Task: Add a signature Luis Hernandez containing Have a great National Alzheimers Disease Awareness Month, Luis Hernandez to email address softage.9@softage.net and add a label Tax filings
Action: Mouse moved to (925, 49)
Screenshot: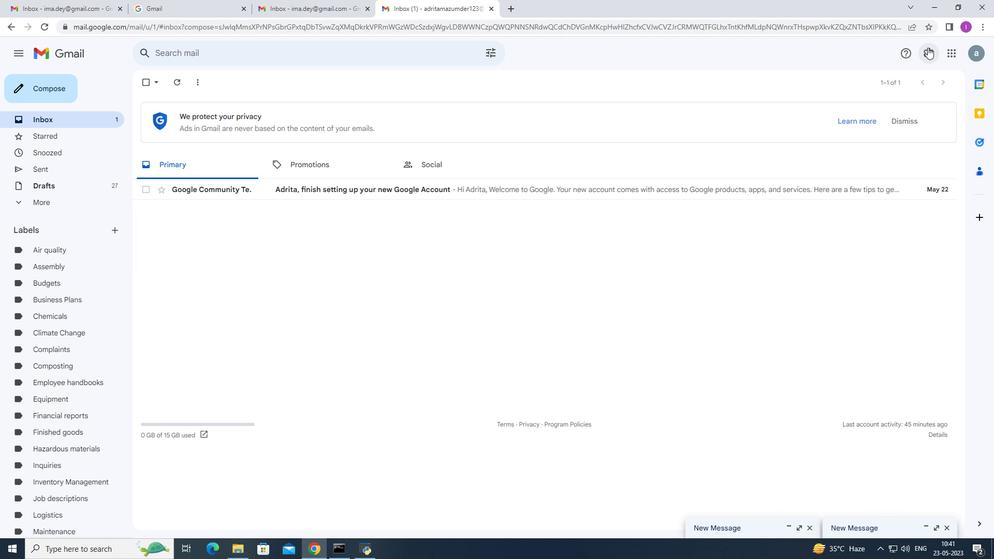 
Action: Mouse pressed left at (925, 49)
Screenshot: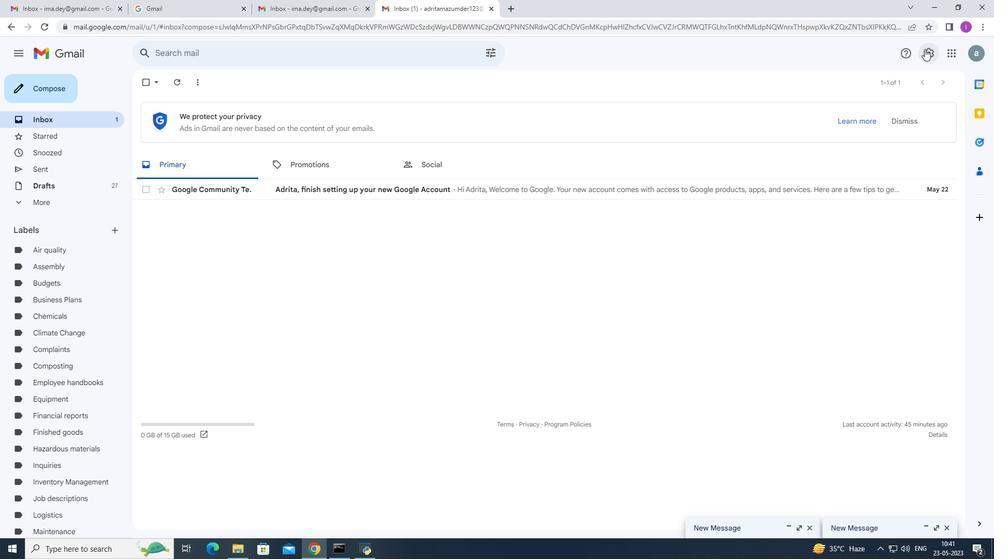 
Action: Mouse moved to (916, 105)
Screenshot: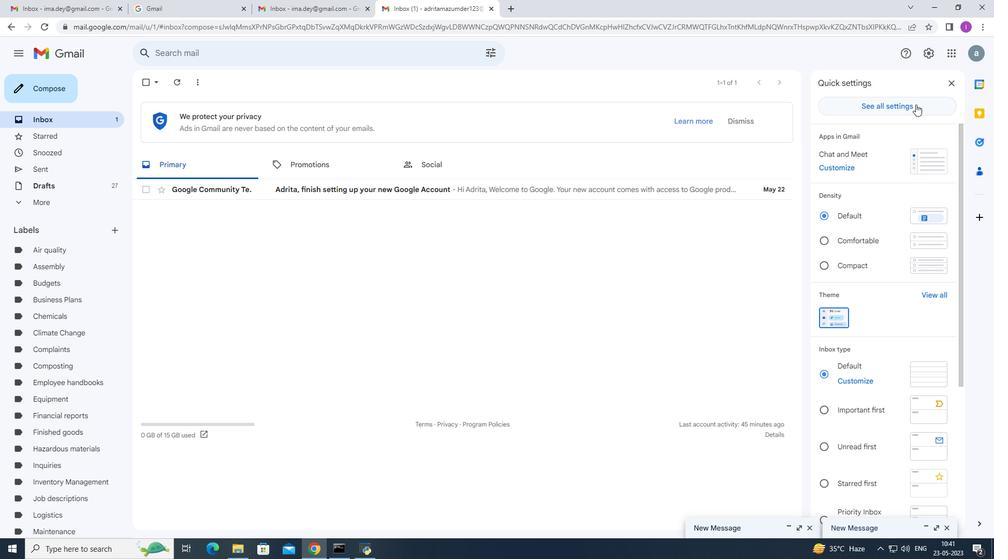 
Action: Mouse pressed left at (916, 105)
Screenshot: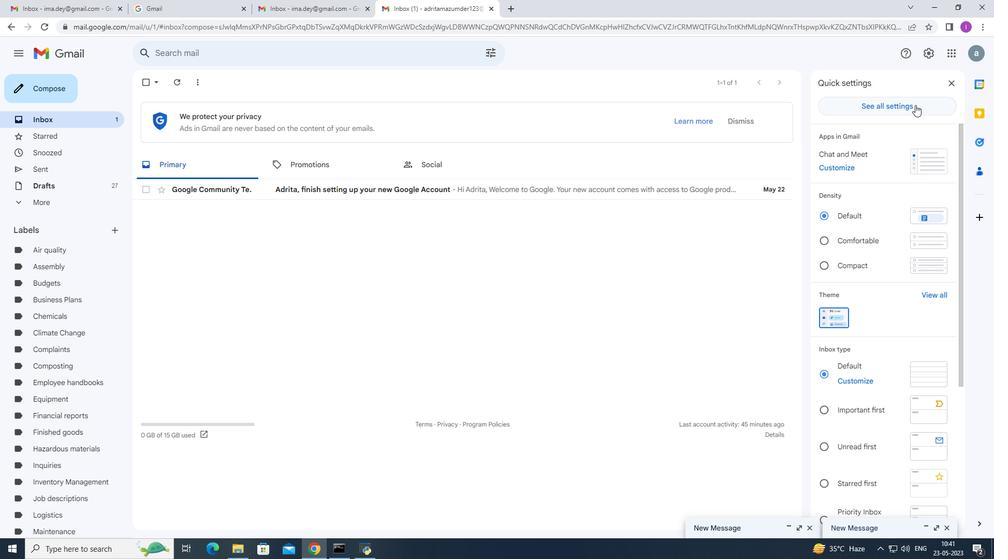 
Action: Mouse moved to (487, 332)
Screenshot: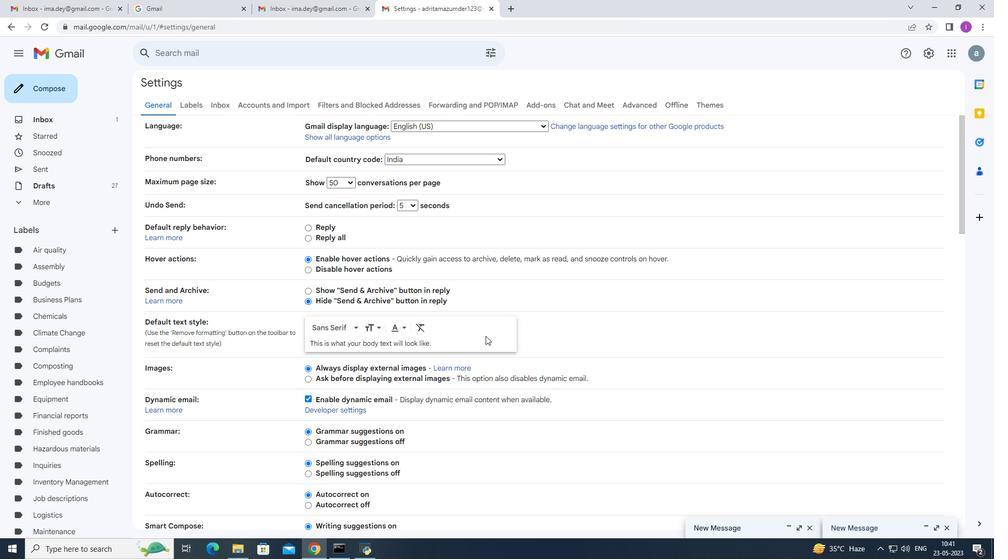 
Action: Mouse scrolled (487, 331) with delta (0, 0)
Screenshot: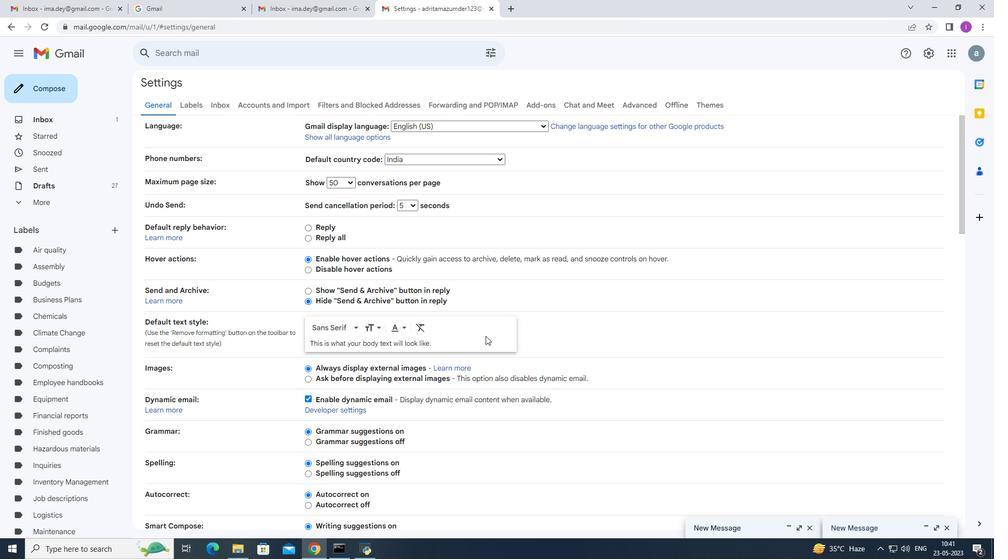 
Action: Mouse moved to (487, 331)
Screenshot: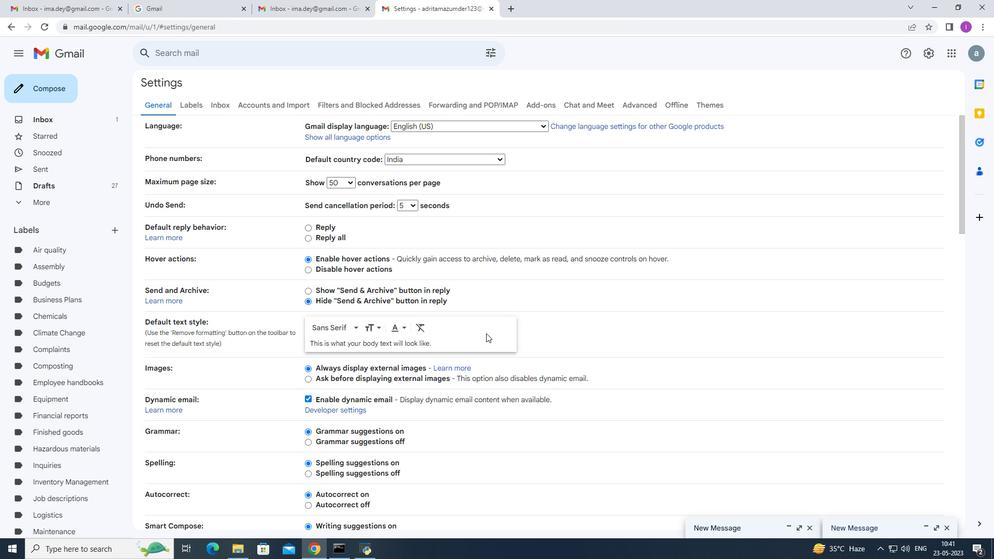 
Action: Mouse scrolled (487, 330) with delta (0, 0)
Screenshot: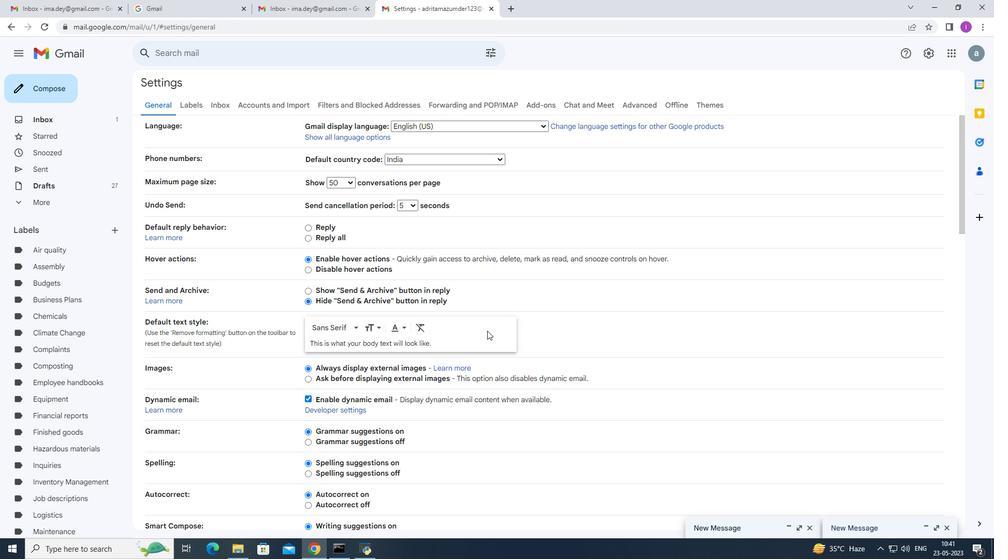
Action: Mouse moved to (487, 330)
Screenshot: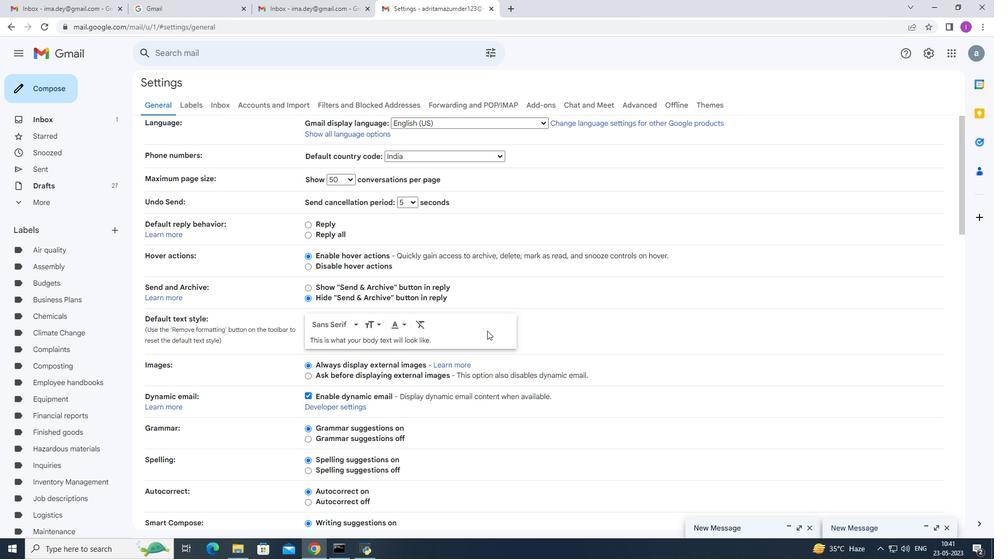 
Action: Mouse scrolled (487, 330) with delta (0, 0)
Screenshot: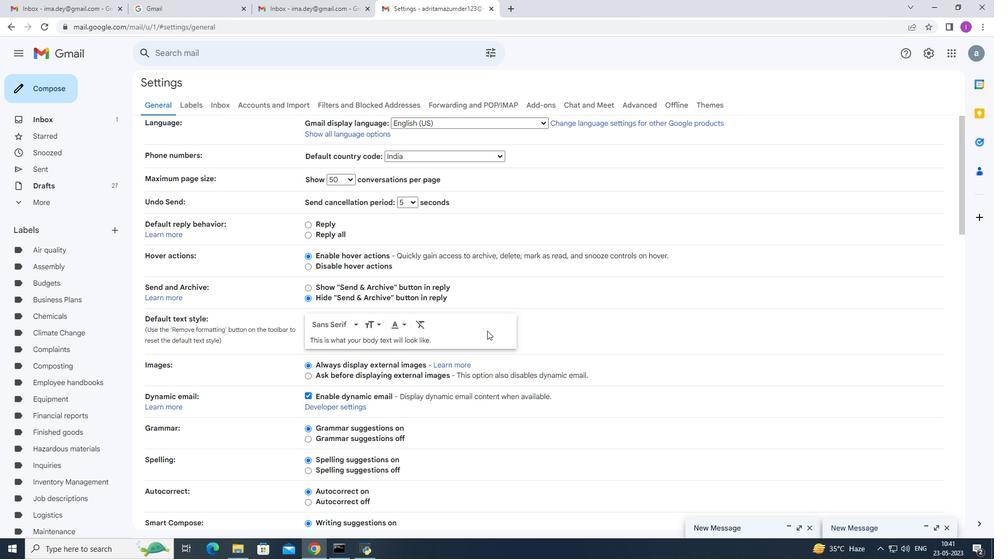 
Action: Mouse moved to (488, 329)
Screenshot: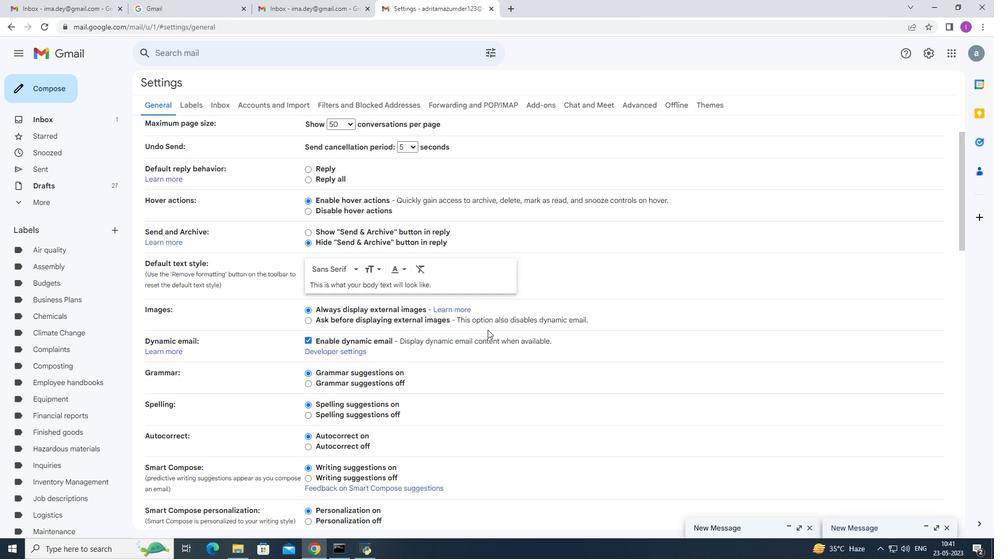 
Action: Mouse scrolled (488, 329) with delta (0, 0)
Screenshot: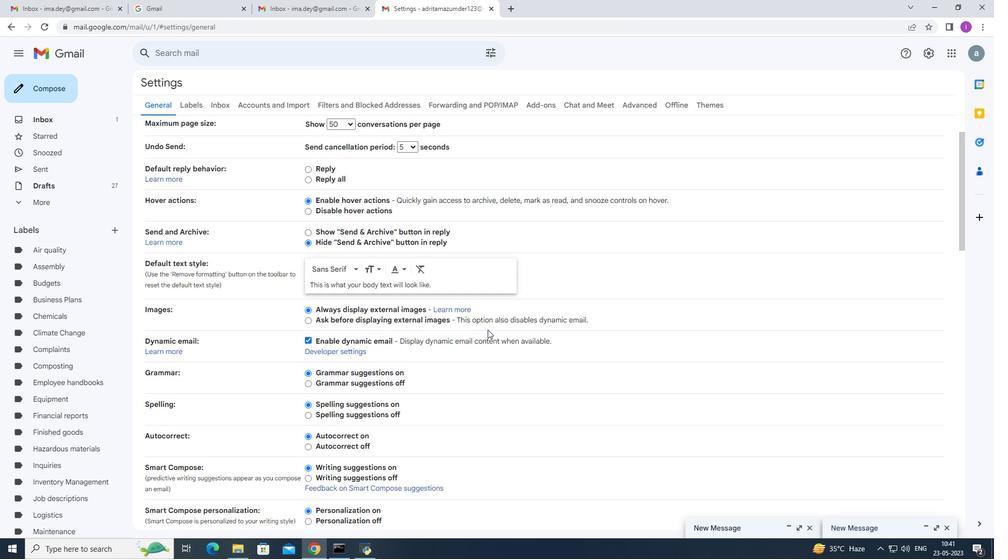 
Action: Mouse scrolled (488, 329) with delta (0, 0)
Screenshot: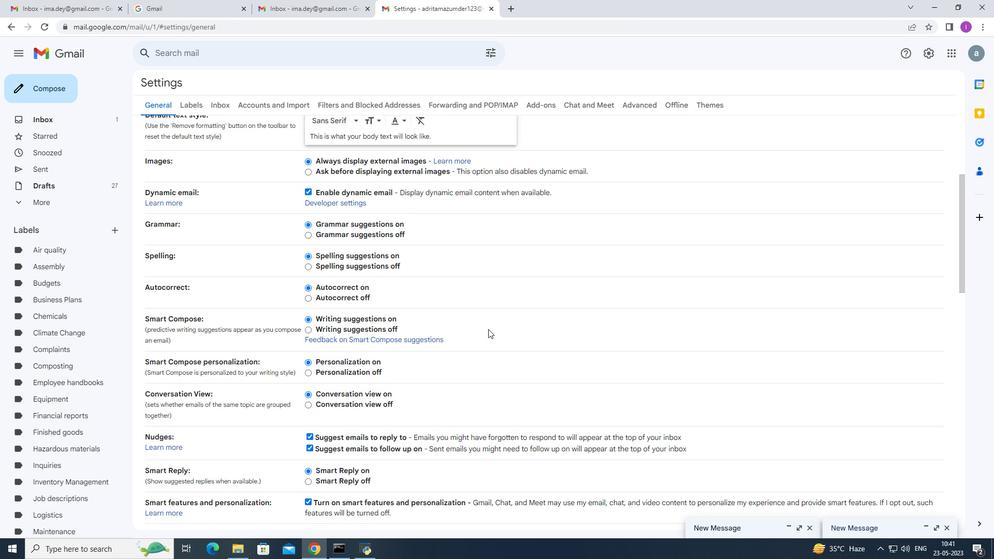 
Action: Mouse scrolled (488, 329) with delta (0, 0)
Screenshot: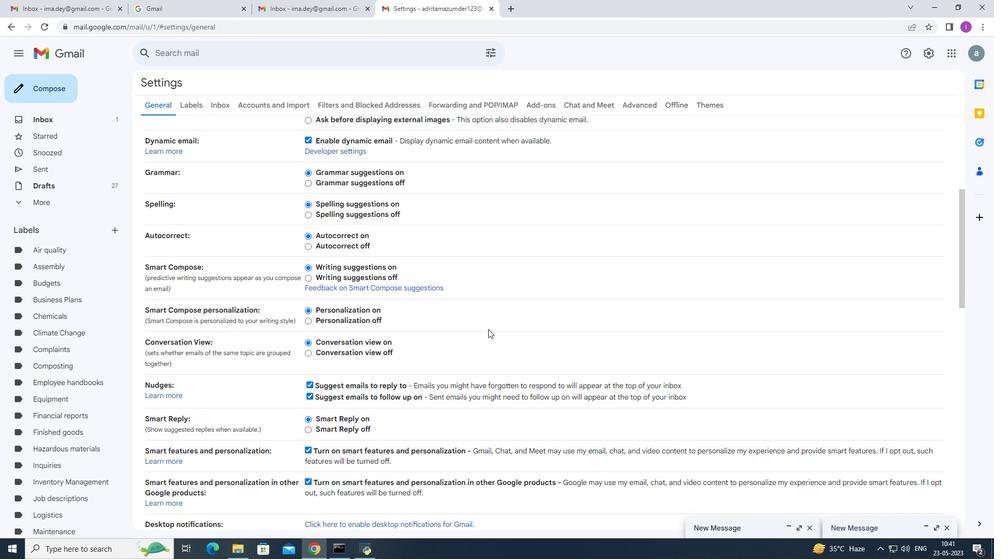 
Action: Mouse scrolled (488, 329) with delta (0, 0)
Screenshot: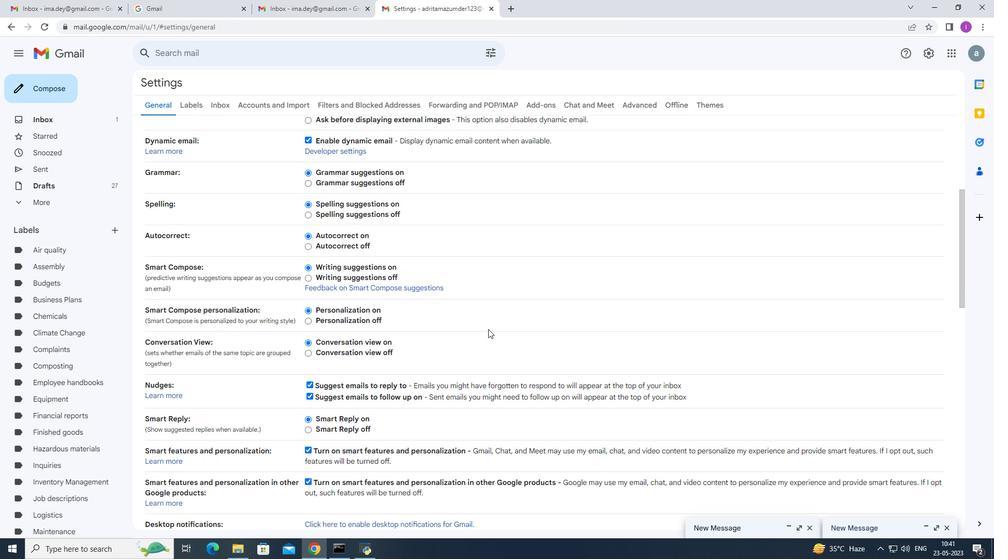
Action: Mouse moved to (490, 327)
Screenshot: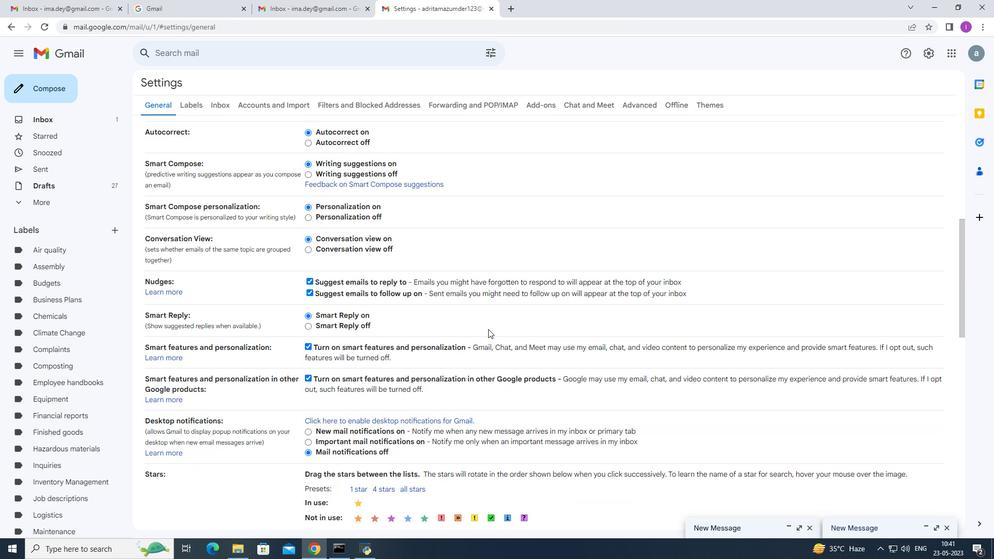 
Action: Mouse scrolled (490, 326) with delta (0, 0)
Screenshot: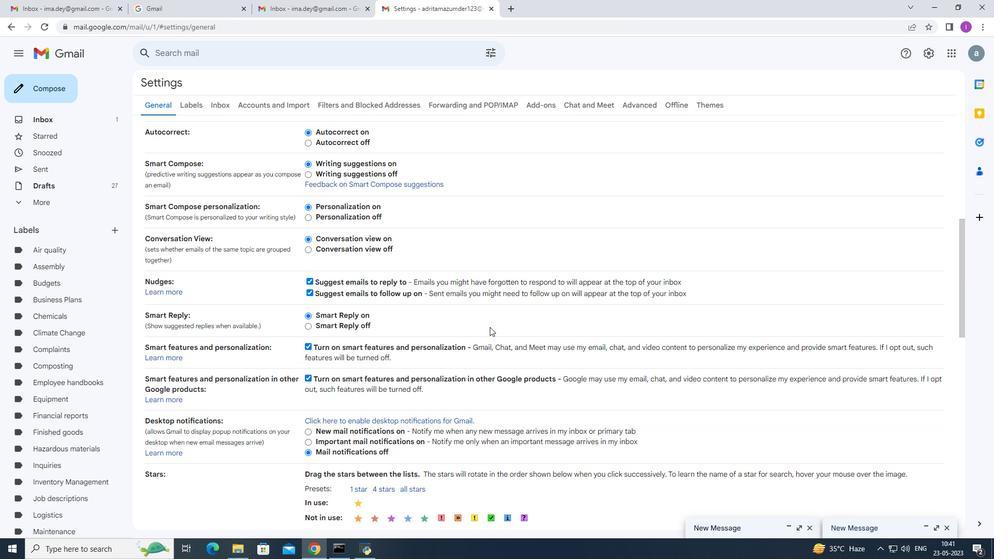 
Action: Mouse scrolled (490, 326) with delta (0, 0)
Screenshot: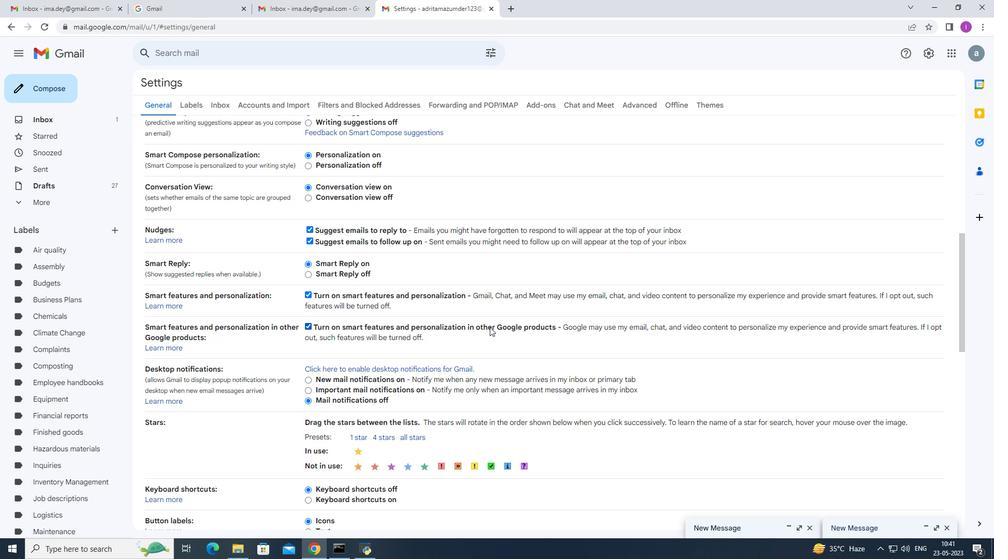 
Action: Mouse scrolled (490, 326) with delta (0, 0)
Screenshot: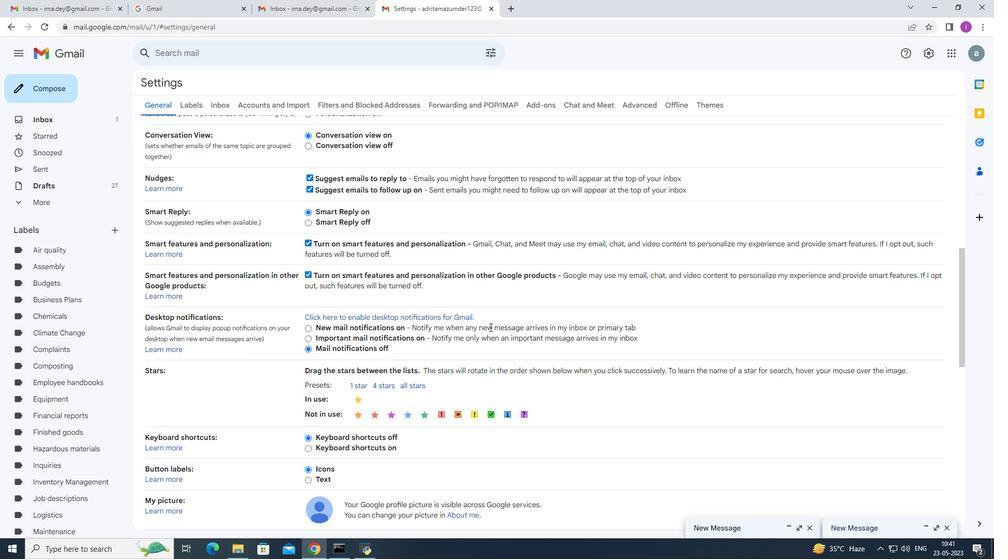 
Action: Mouse scrolled (490, 326) with delta (0, 0)
Screenshot: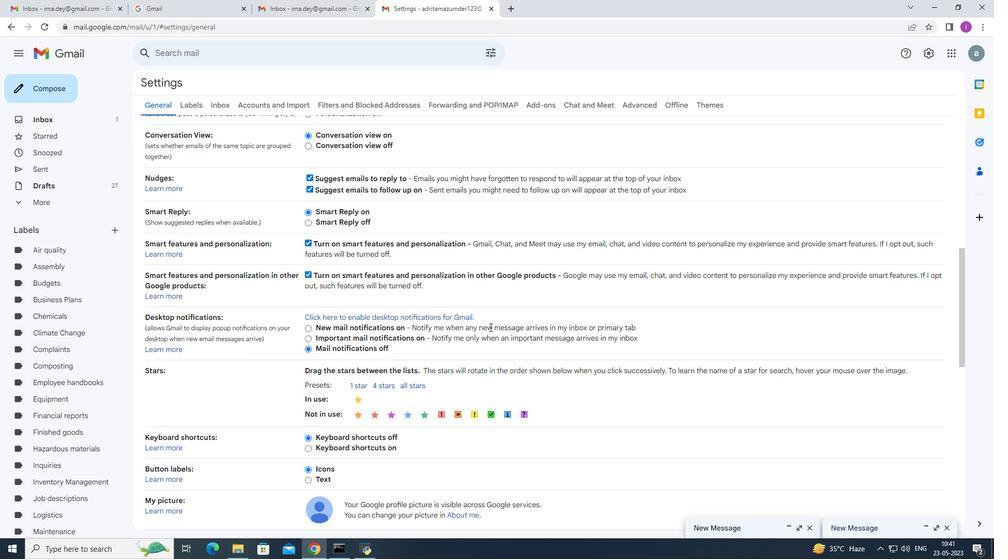 
Action: Mouse scrolled (490, 326) with delta (0, 0)
Screenshot: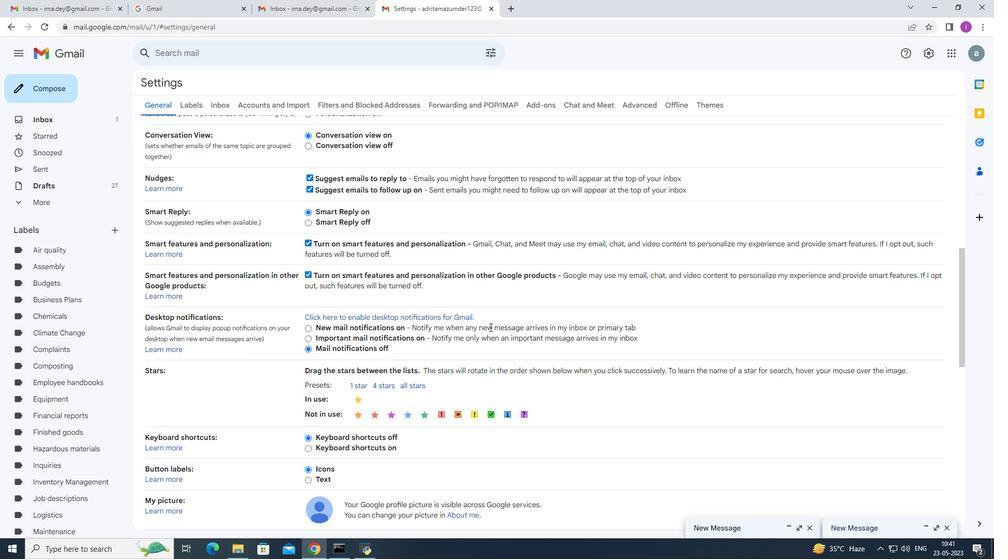 
Action: Mouse scrolled (490, 326) with delta (0, 0)
Screenshot: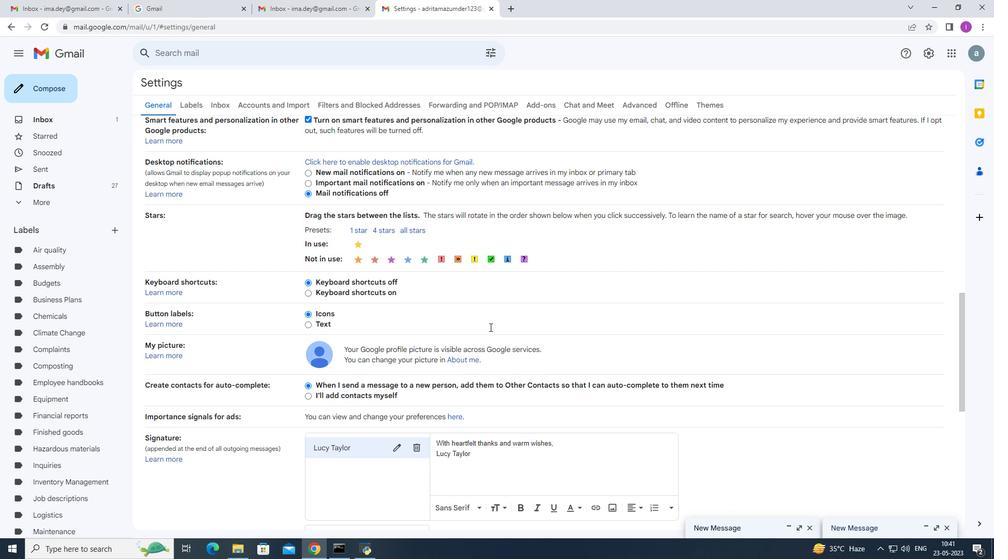 
Action: Mouse scrolled (490, 326) with delta (0, 0)
Screenshot: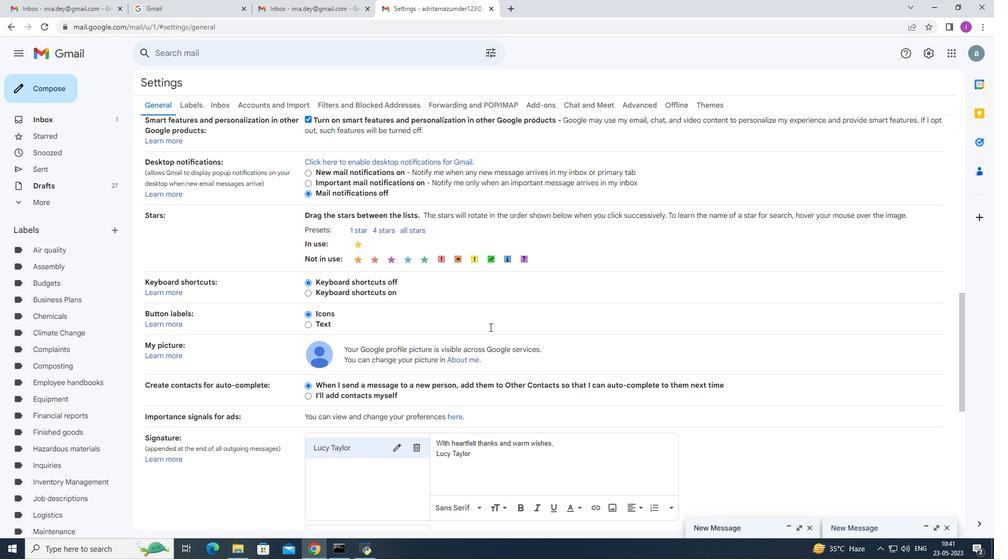
Action: Mouse scrolled (490, 326) with delta (0, 0)
Screenshot: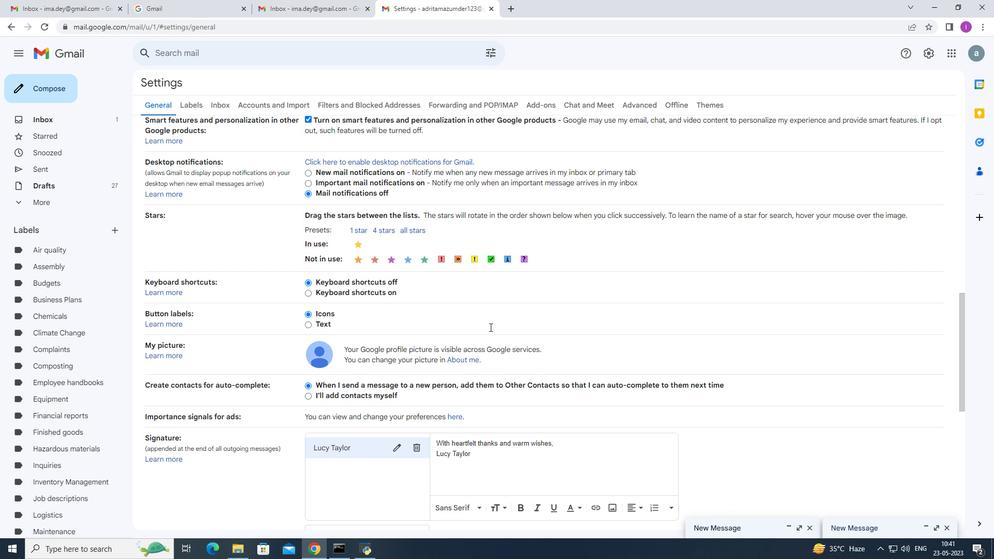 
Action: Mouse moved to (416, 293)
Screenshot: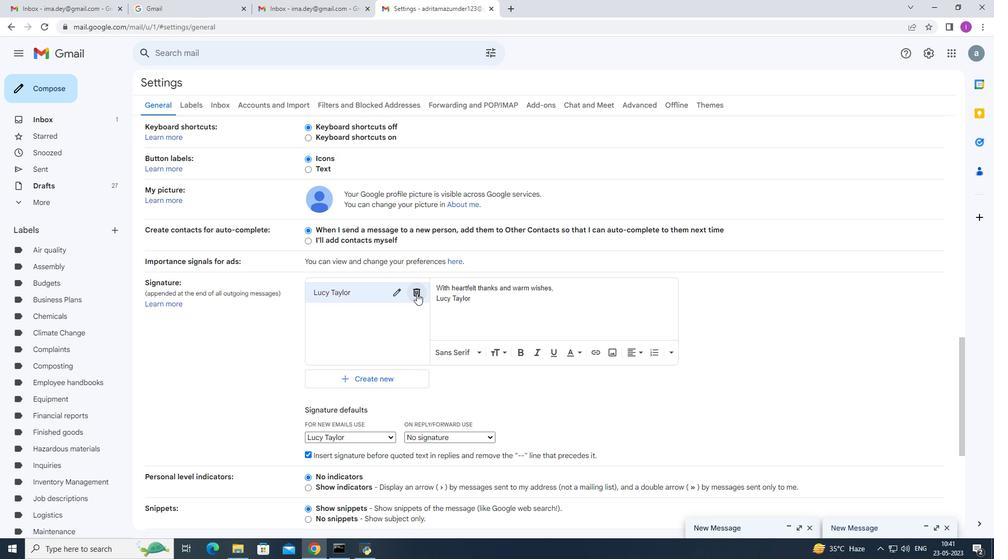 
Action: Mouse pressed left at (416, 293)
Screenshot: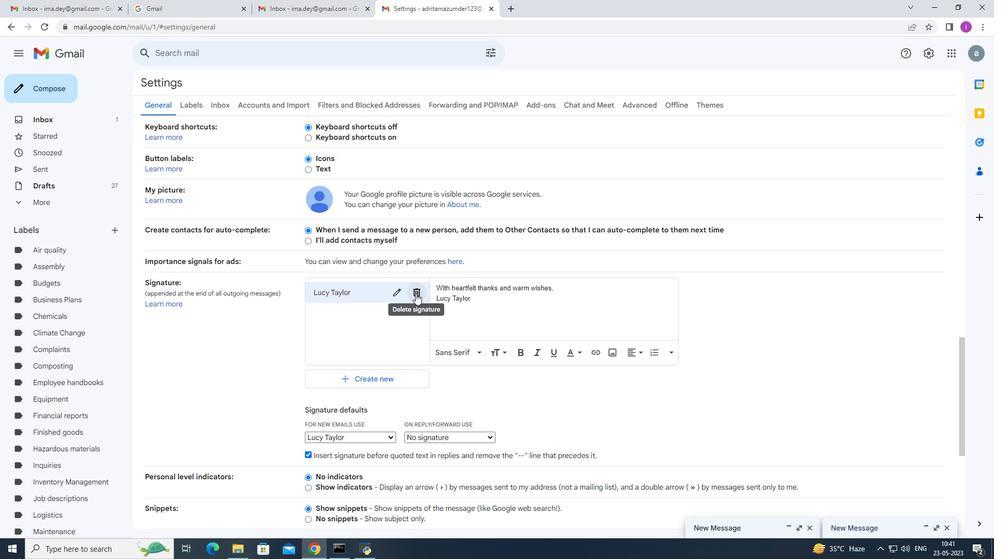 
Action: Mouse moved to (577, 308)
Screenshot: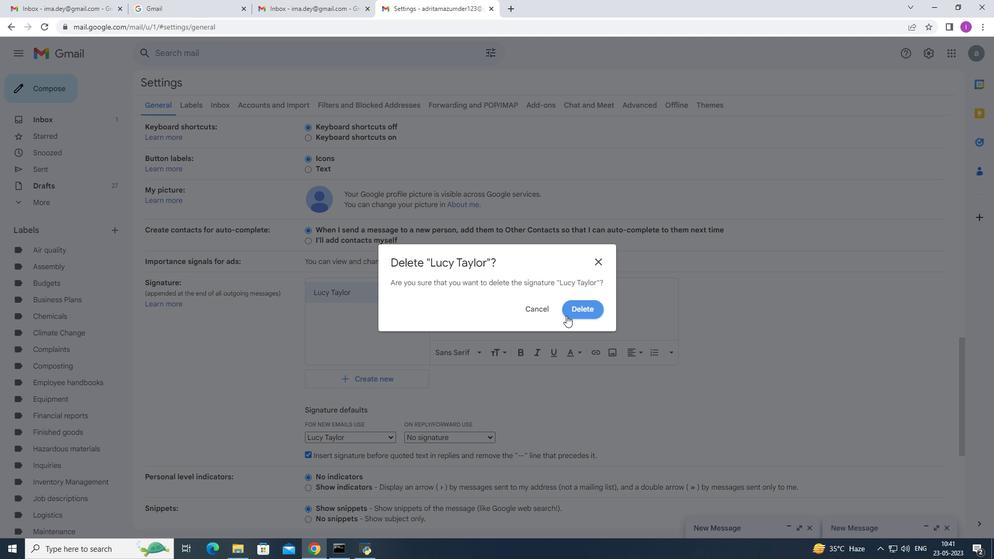 
Action: Mouse pressed left at (577, 308)
Screenshot: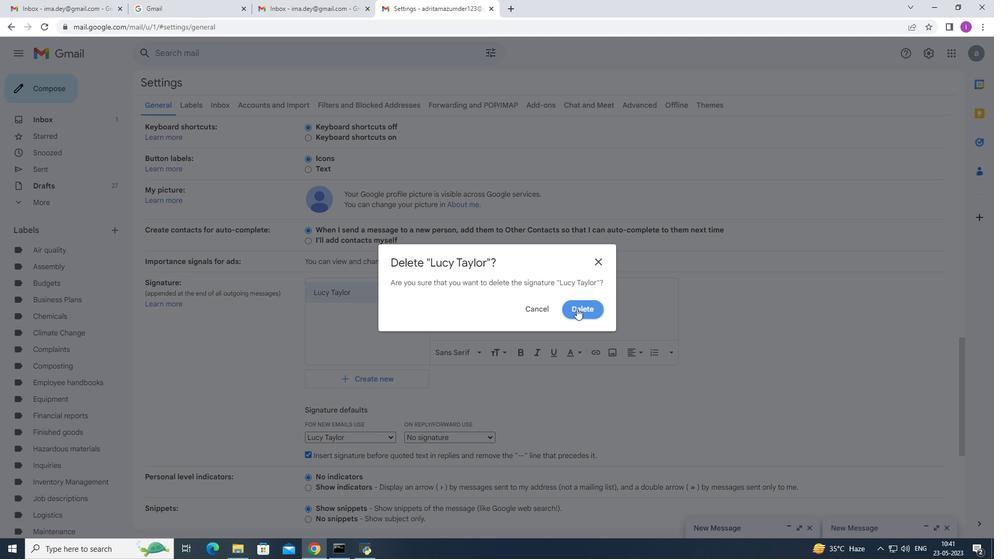 
Action: Mouse moved to (366, 302)
Screenshot: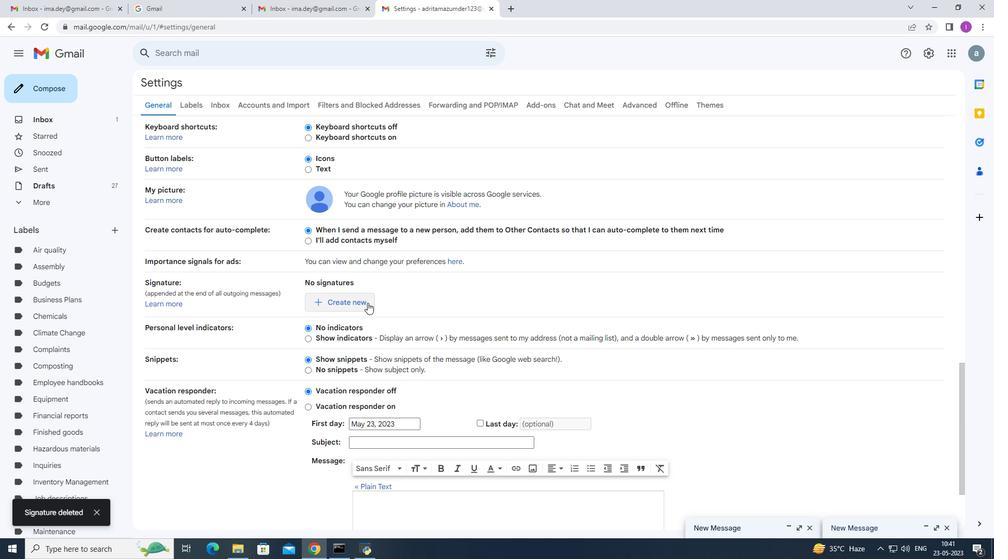 
Action: Mouse pressed left at (366, 302)
Screenshot: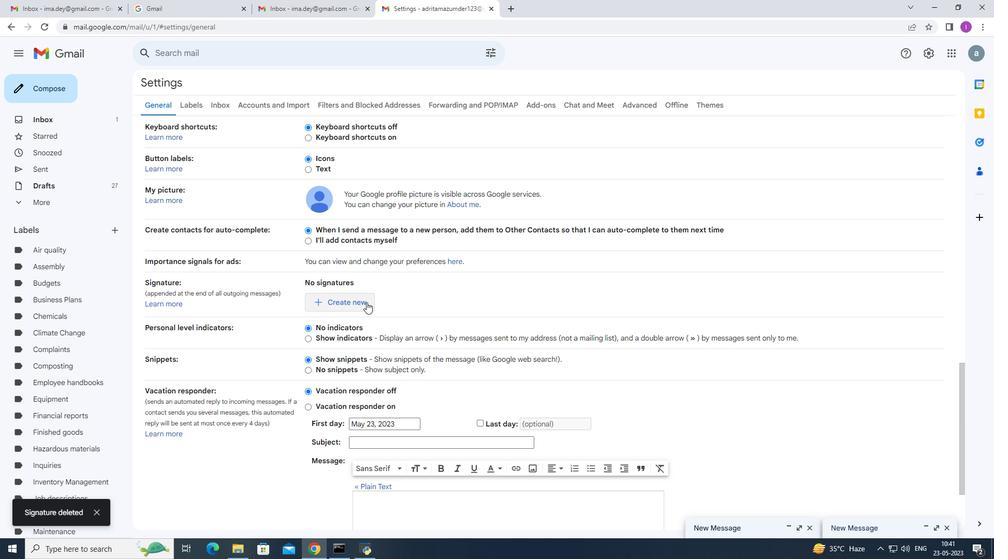 
Action: Mouse moved to (436, 285)
Screenshot: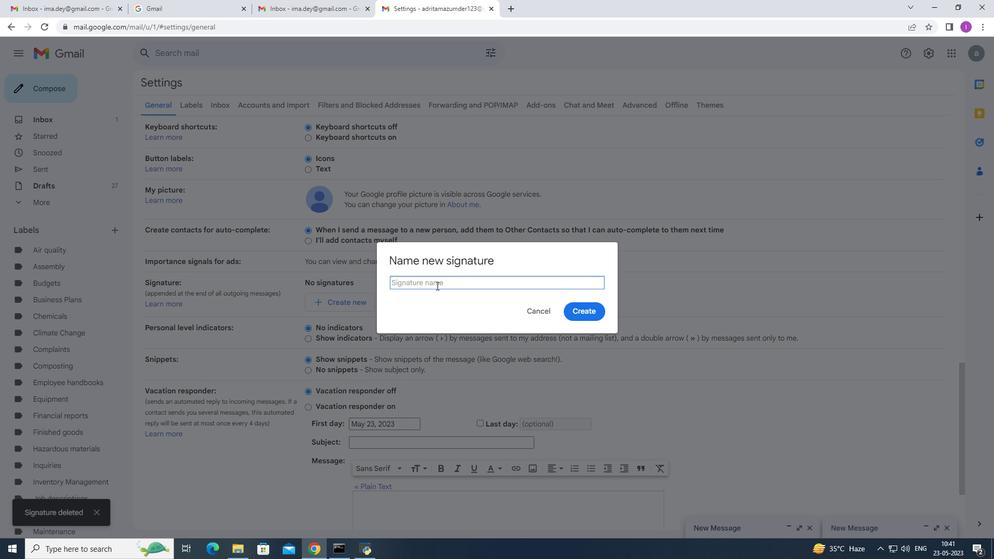 
Action: Mouse pressed left at (436, 285)
Screenshot: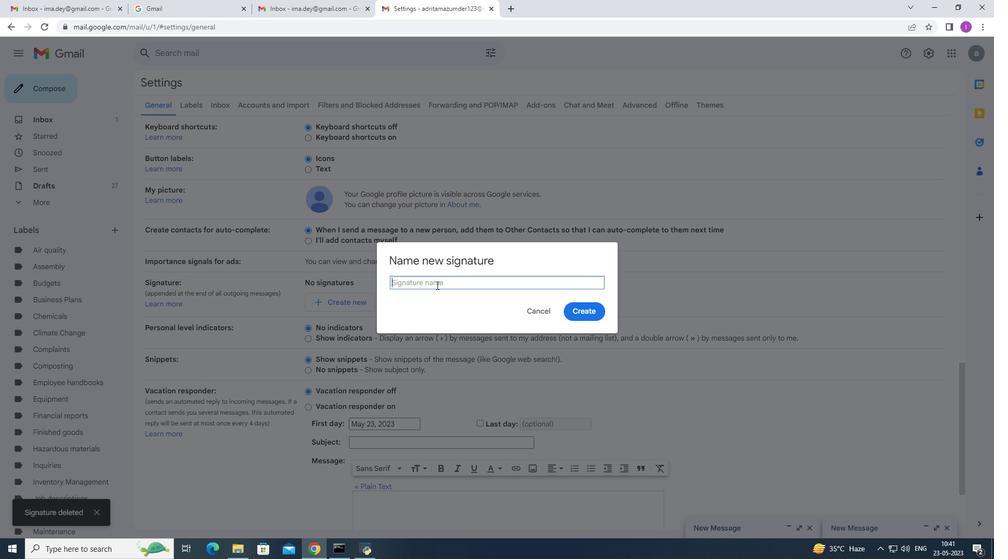 
Action: Mouse moved to (465, 280)
Screenshot: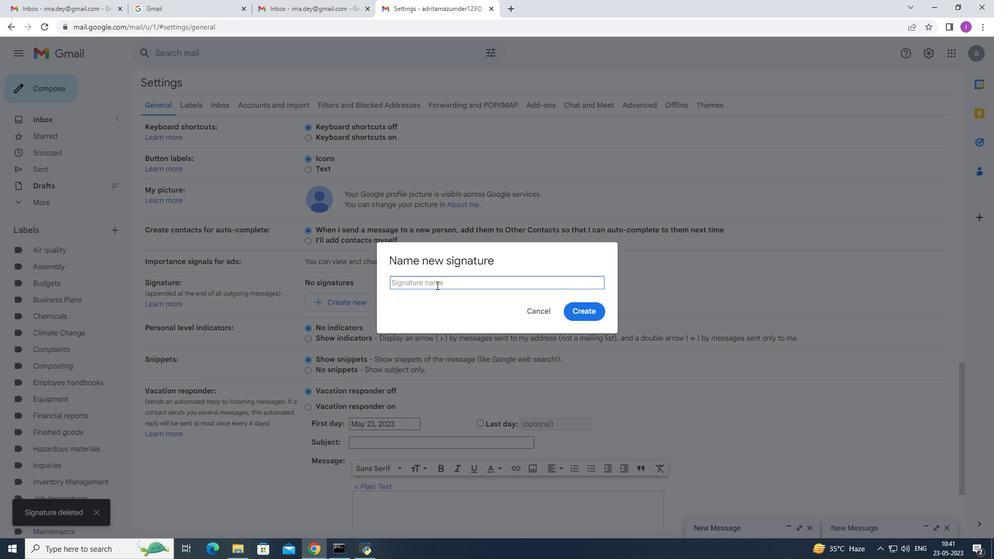 
Action: Key pressed <Key.shift>Lus<Key.backspace>is<Key.space><Key.shift>Hernandez
Screenshot: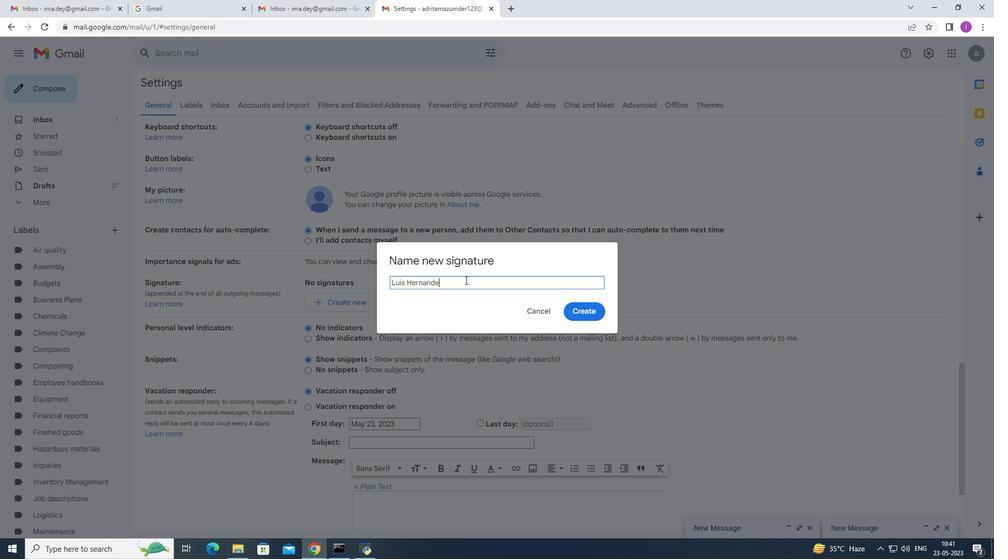 
Action: Mouse moved to (584, 312)
Screenshot: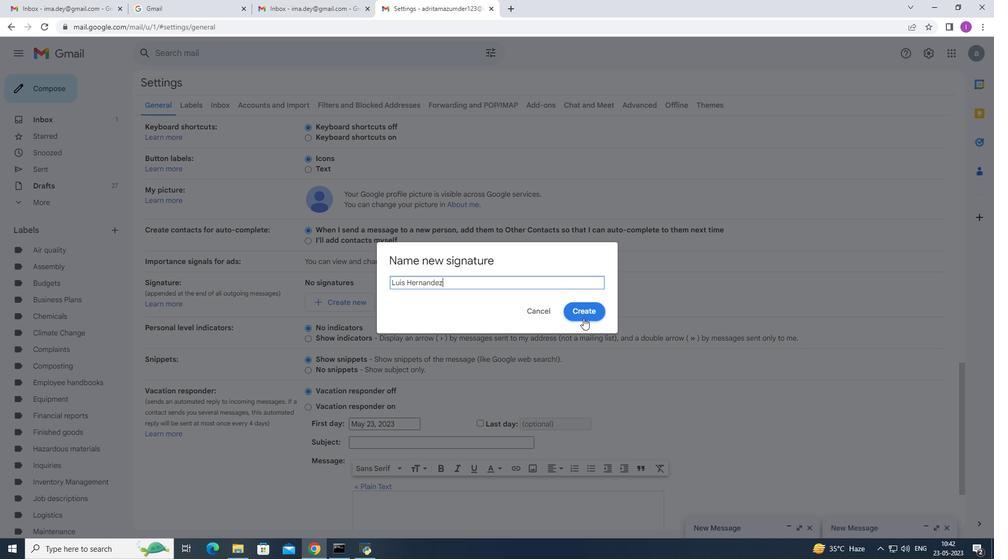 
Action: Mouse pressed left at (584, 312)
Screenshot: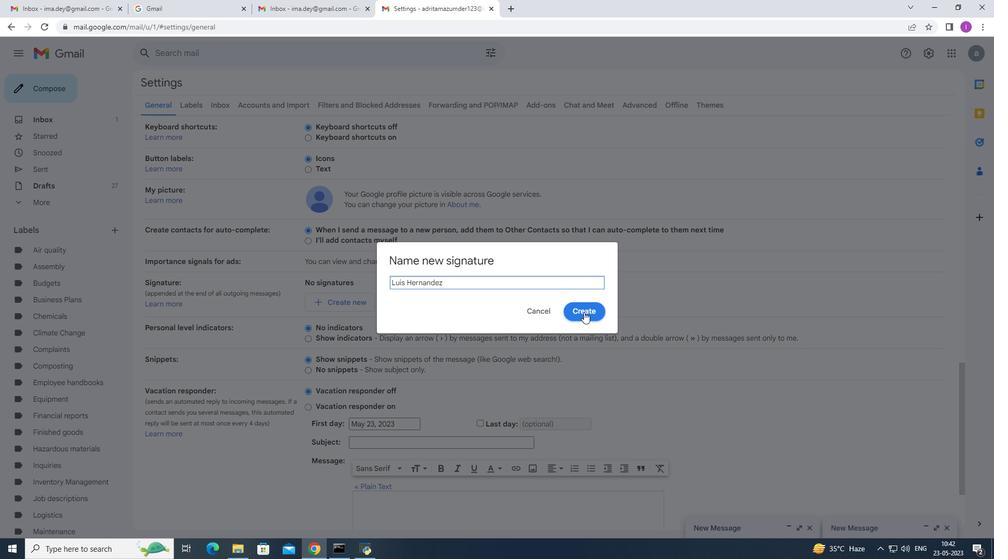 
Action: Mouse moved to (392, 437)
Screenshot: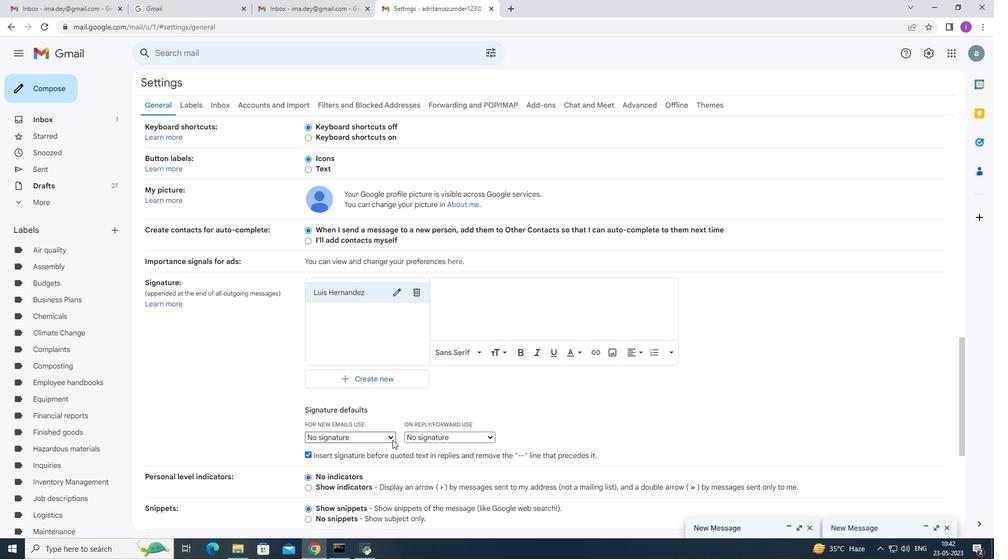 
Action: Mouse pressed left at (392, 437)
Screenshot: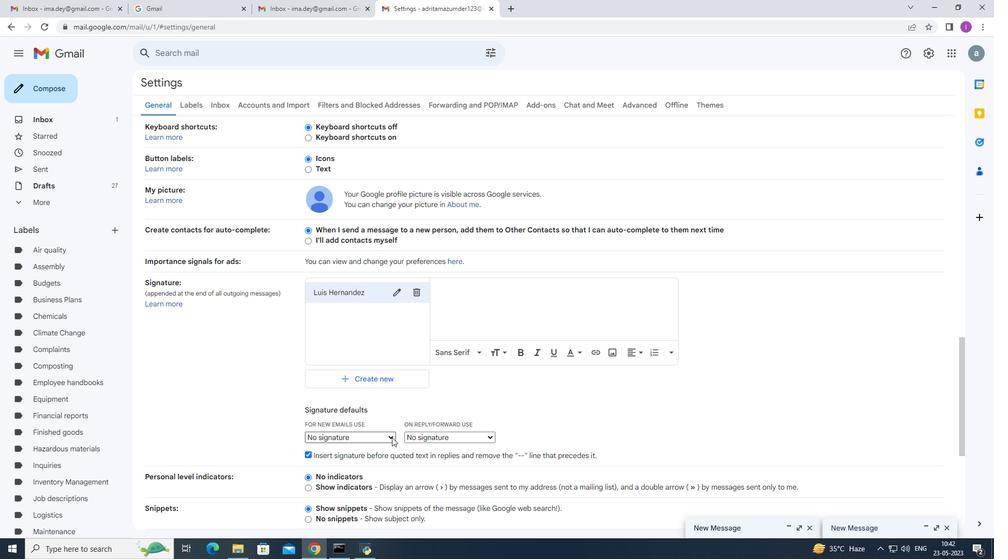 
Action: Mouse moved to (387, 456)
Screenshot: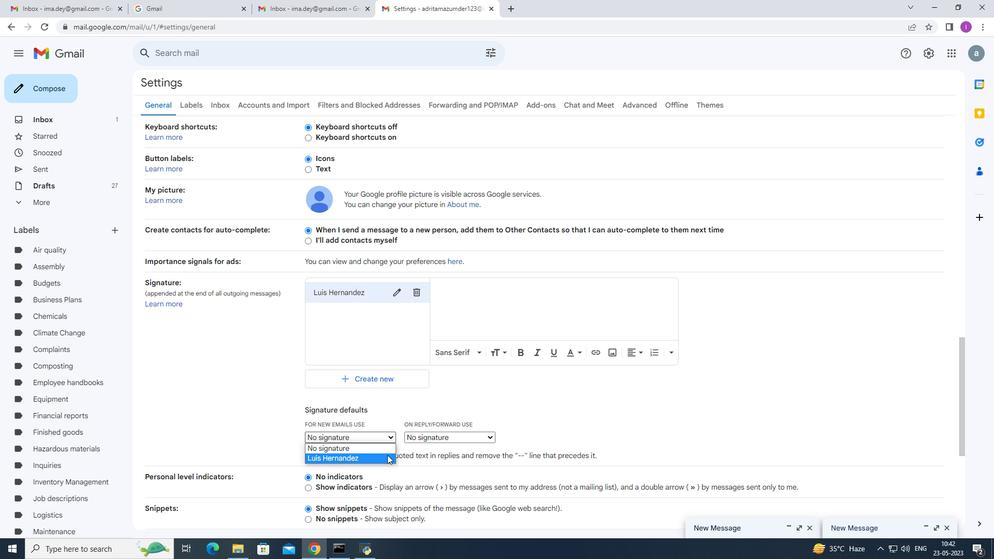 
Action: Mouse pressed left at (387, 456)
Screenshot: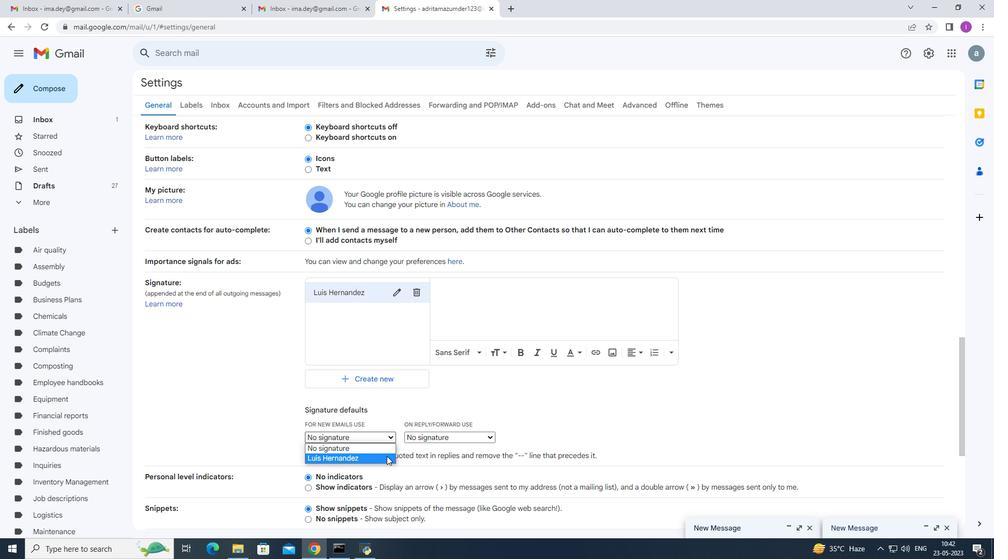 
Action: Mouse moved to (452, 290)
Screenshot: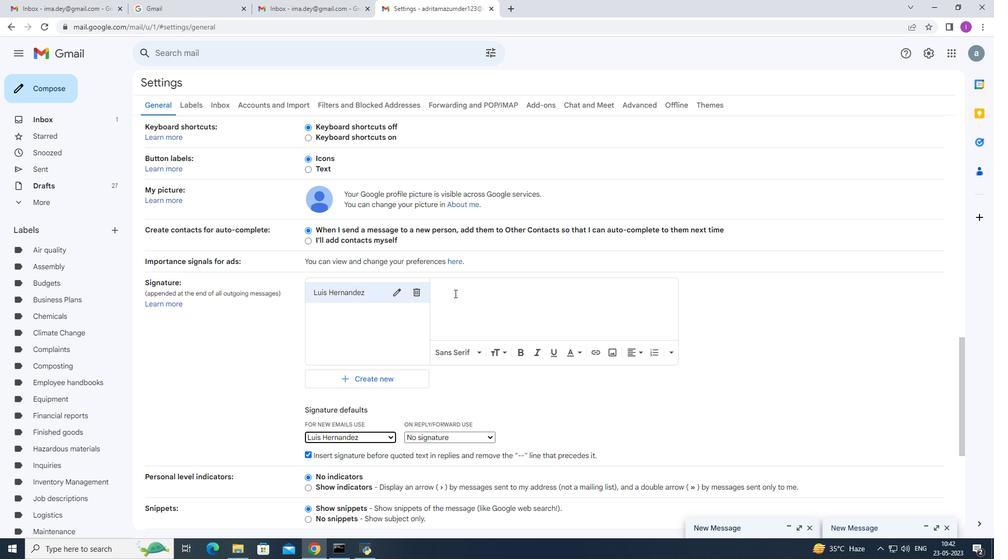 
Action: Mouse pressed left at (452, 290)
Screenshot: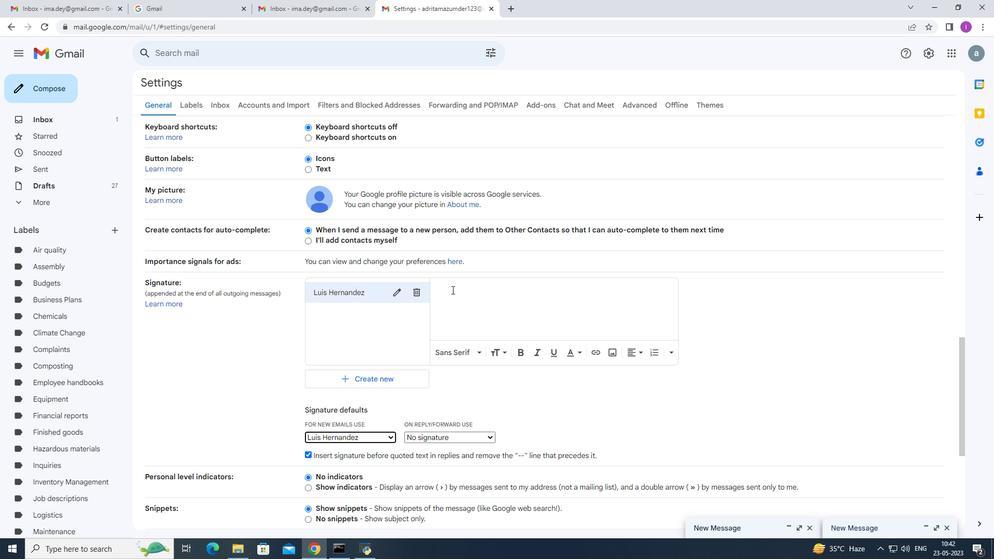 
Action: Mouse moved to (473, 287)
Screenshot: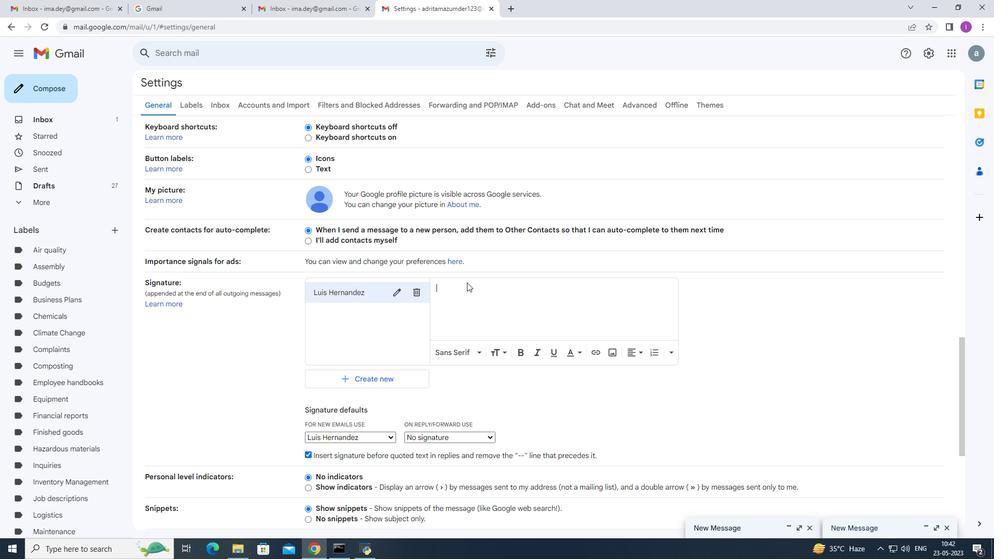 
Action: Key pressed <Key.shift>Have<Key.space>a<Key.space>great<Key.space><Key.shift>National<Key.space><Key.shift><Key.shift><Key.shift><Key.shift><Key.shift><Key.shift>Alzheimers<Key.space><Key.shift>Diseasen<Key.backspace><Key.space><Key.shift>Awareness,<Key.enter><Key.shift>Luis<Key.space><Key.shift>Hernandez
Screenshot: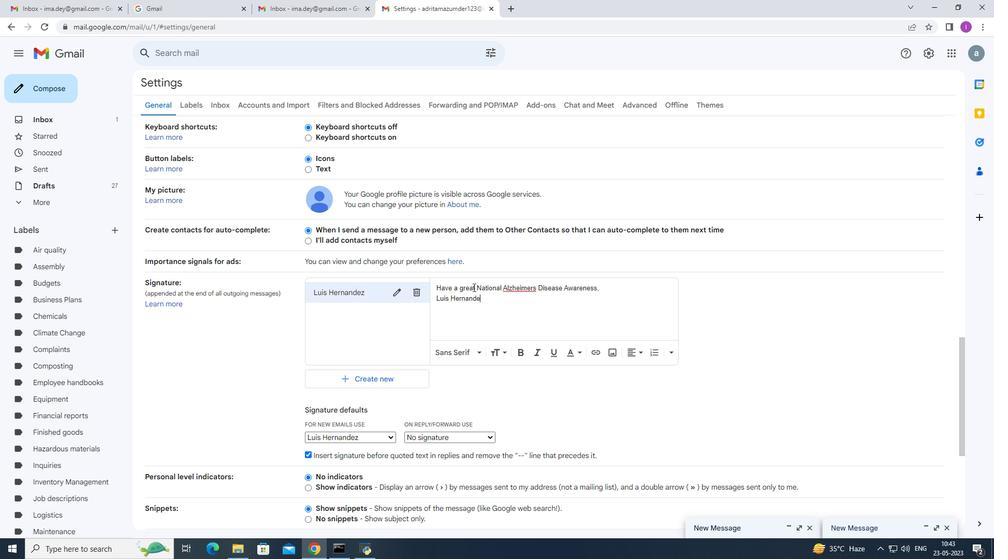
Action: Mouse moved to (532, 312)
Screenshot: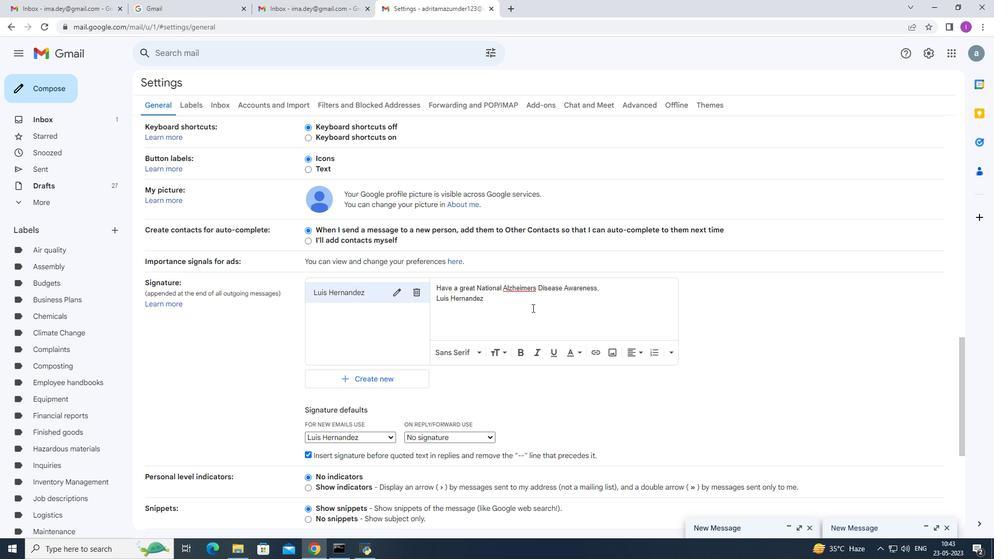 
Action: Mouse scrolled (532, 312) with delta (0, 0)
Screenshot: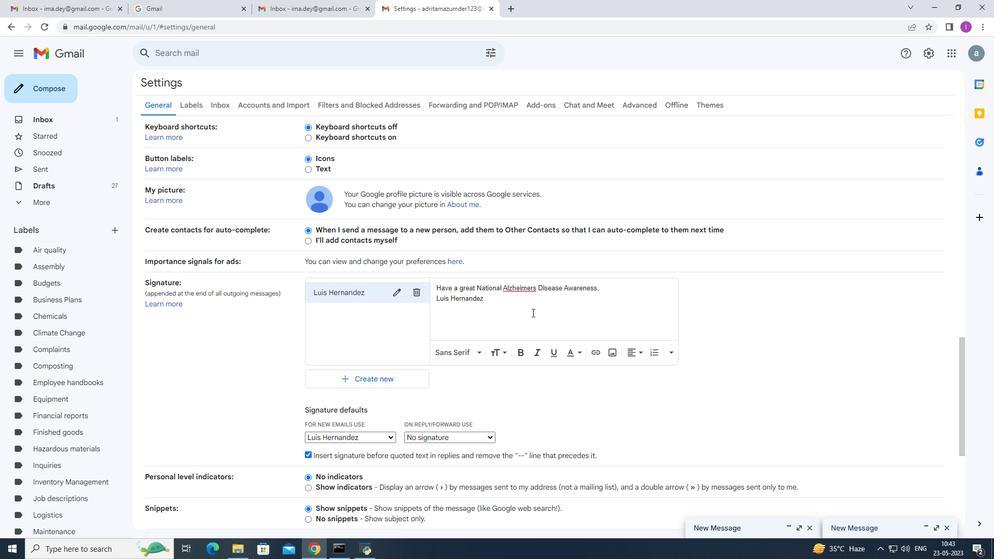 
Action: Mouse moved to (532, 313)
Screenshot: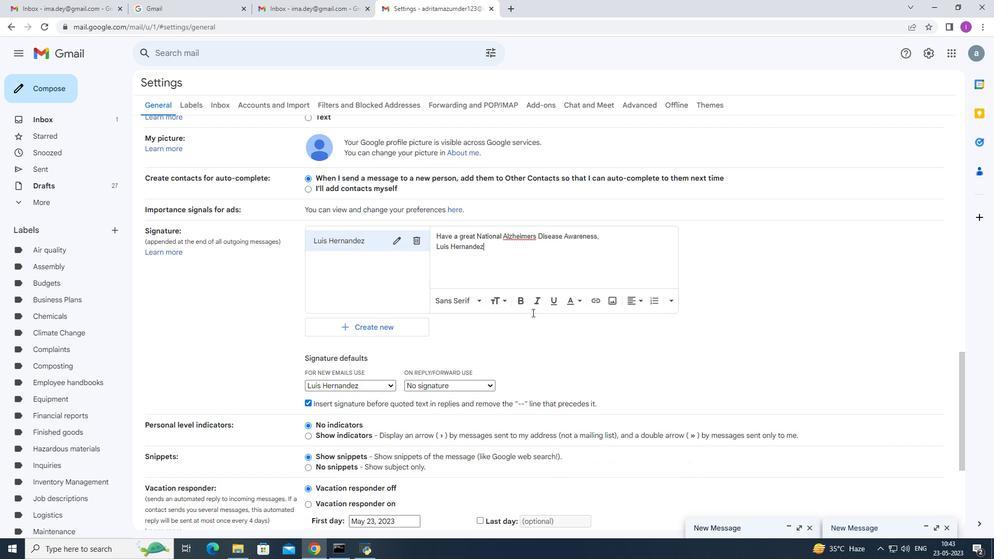 
Action: Mouse scrolled (532, 313) with delta (0, 0)
Screenshot: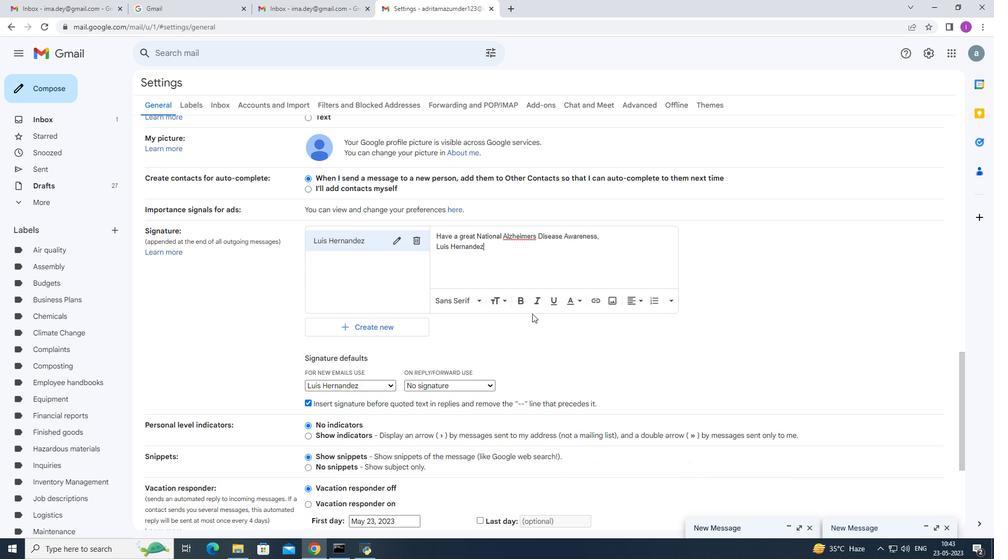 
Action: Mouse moved to (538, 319)
Screenshot: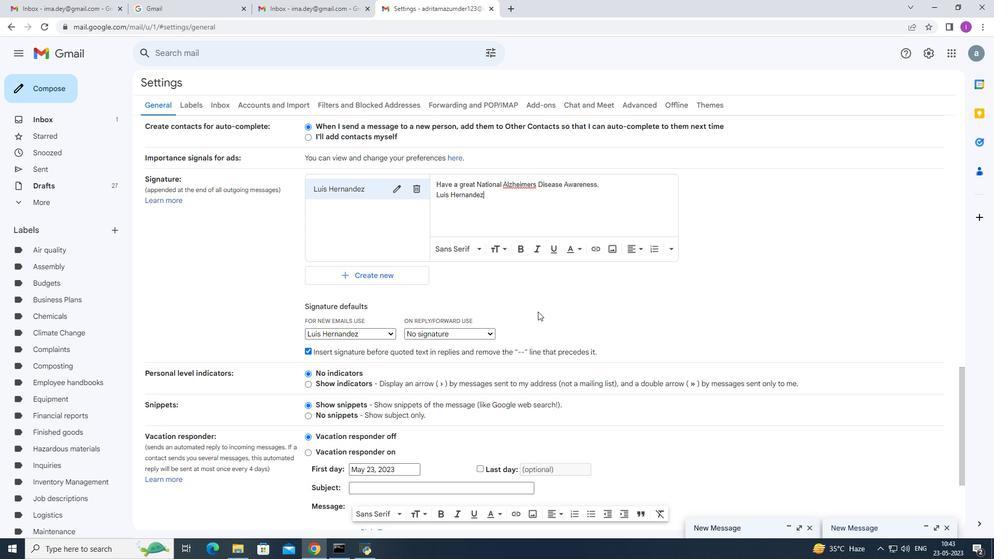 
Action: Mouse scrolled (538, 318) with delta (0, 0)
Screenshot: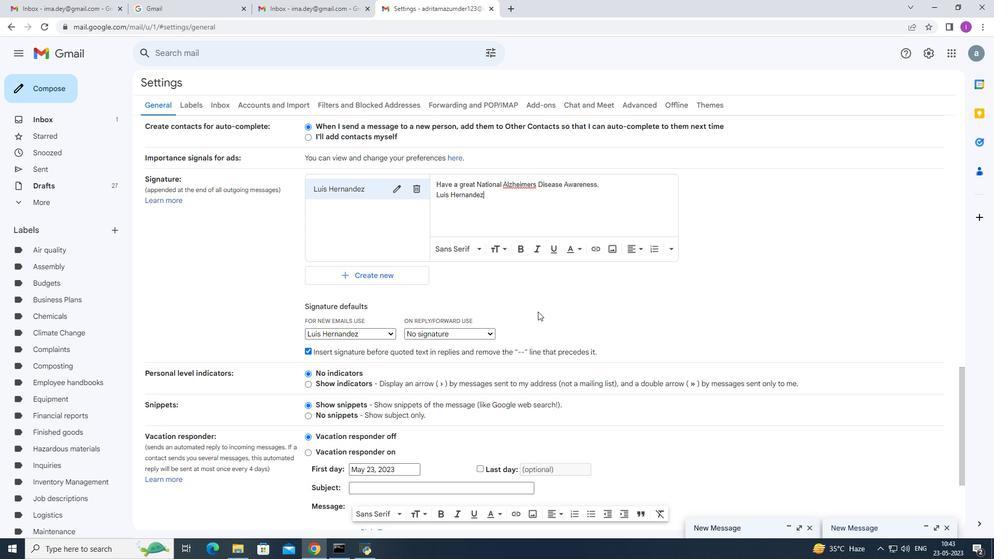 
Action: Mouse moved to (539, 321)
Screenshot: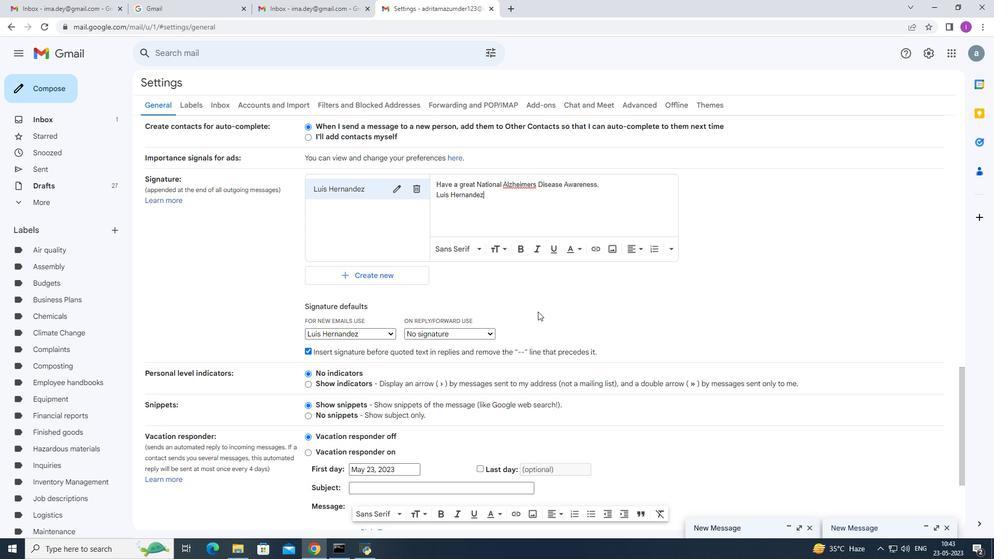 
Action: Mouse scrolled (539, 321) with delta (0, 0)
Screenshot: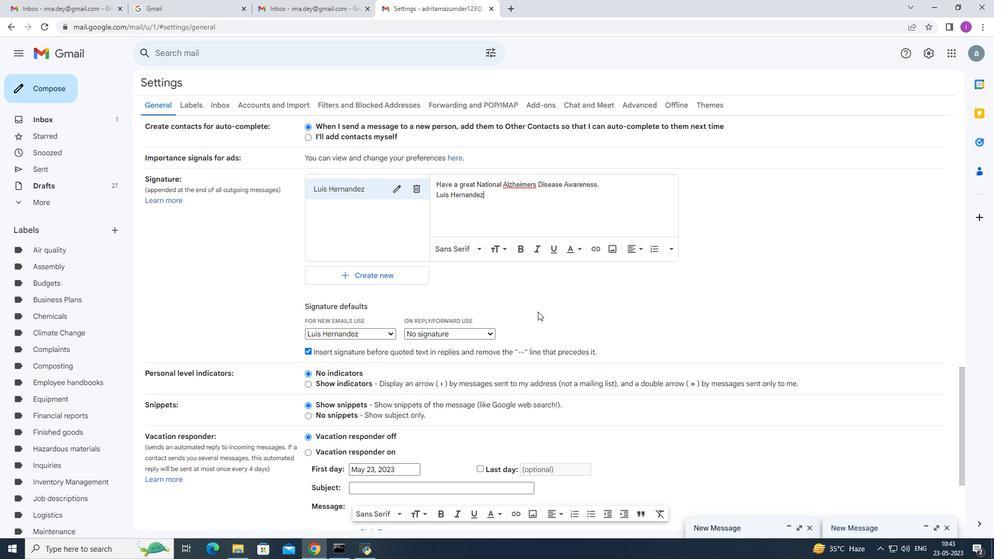 
Action: Mouse scrolled (539, 321) with delta (0, 0)
Screenshot: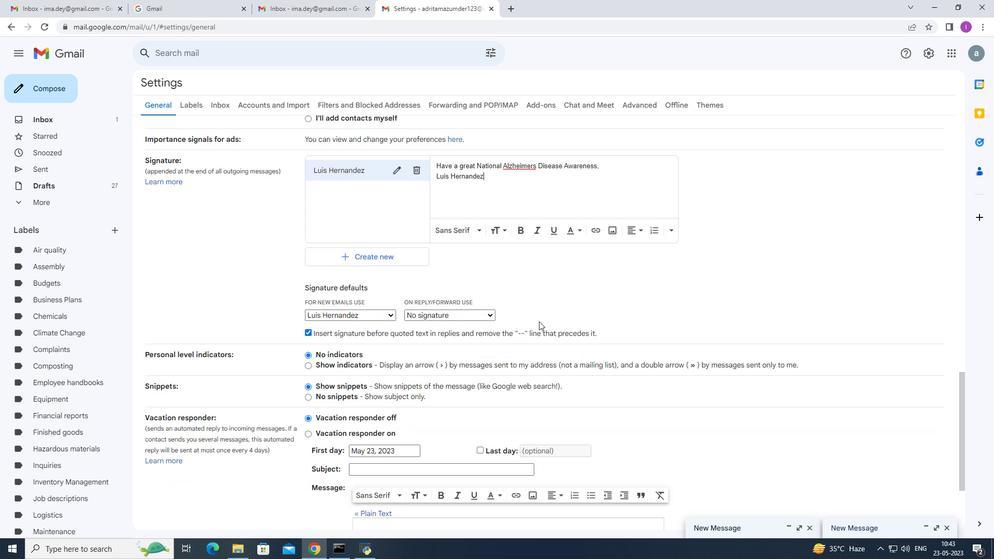 
Action: Mouse scrolled (539, 321) with delta (0, 0)
Screenshot: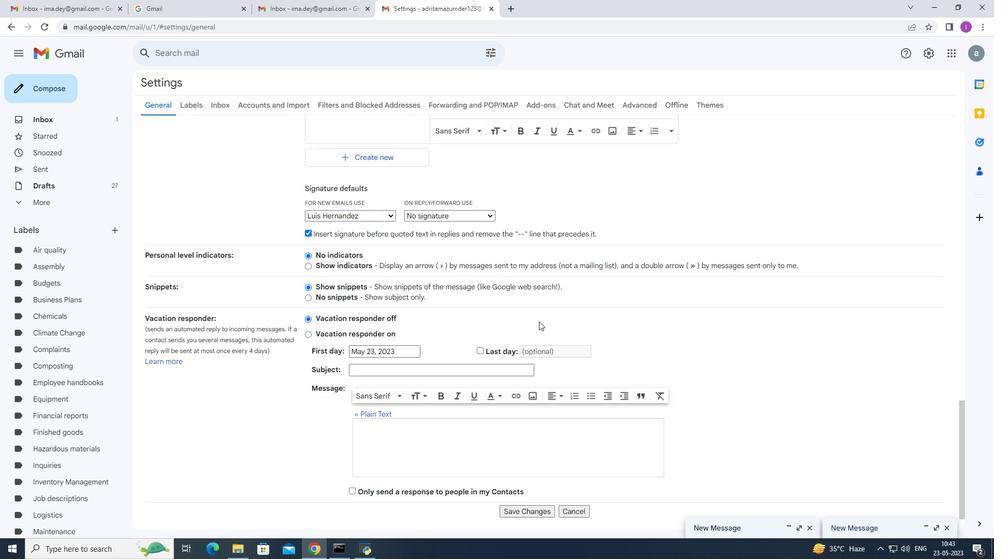 
Action: Mouse moved to (539, 325)
Screenshot: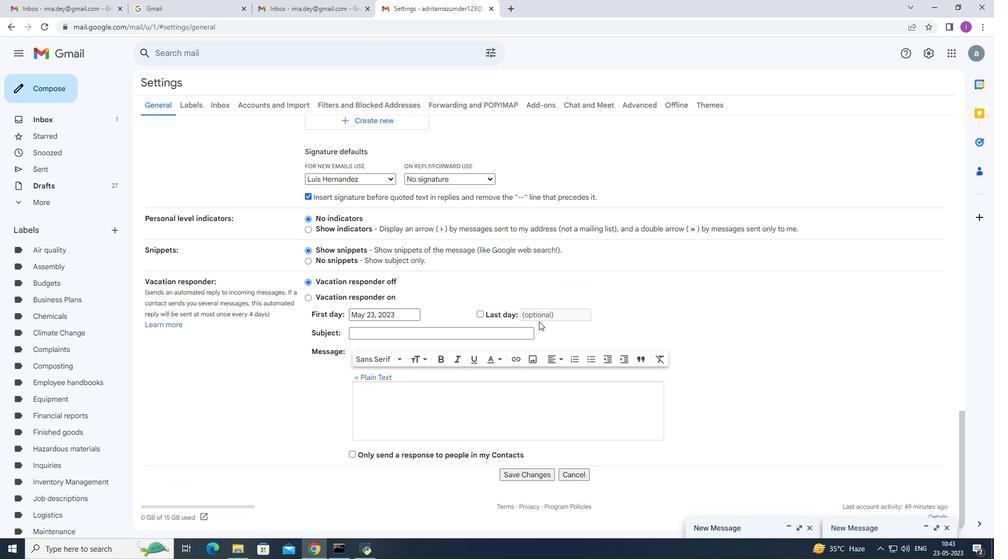 
Action: Mouse scrolled (539, 324) with delta (0, 0)
Screenshot: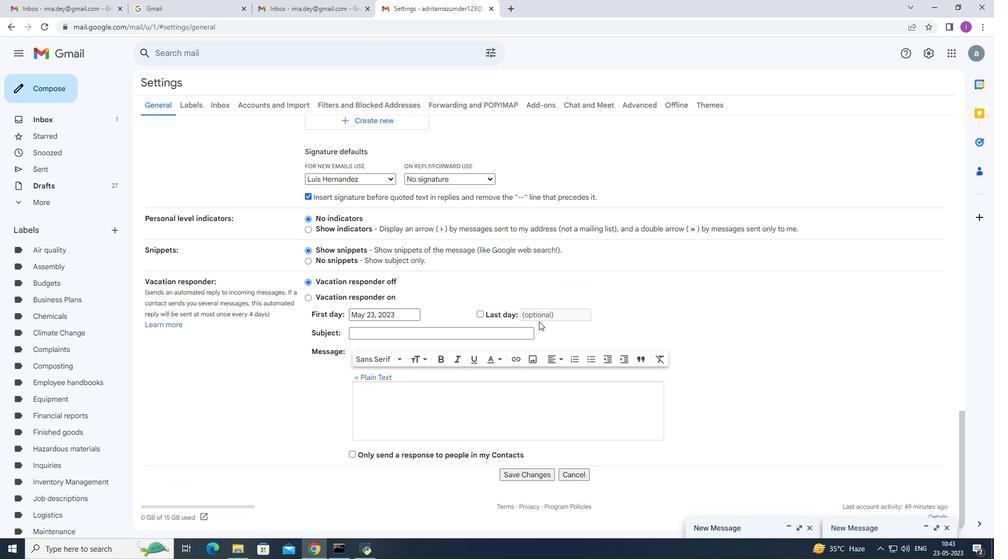 
Action: Mouse moved to (539, 326)
Screenshot: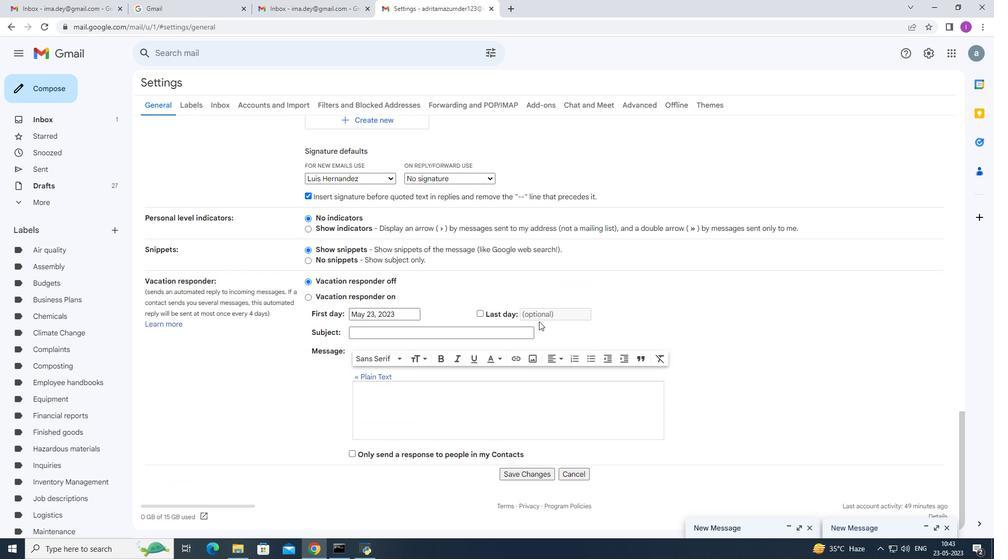 
Action: Mouse scrolled (539, 325) with delta (0, 0)
Screenshot: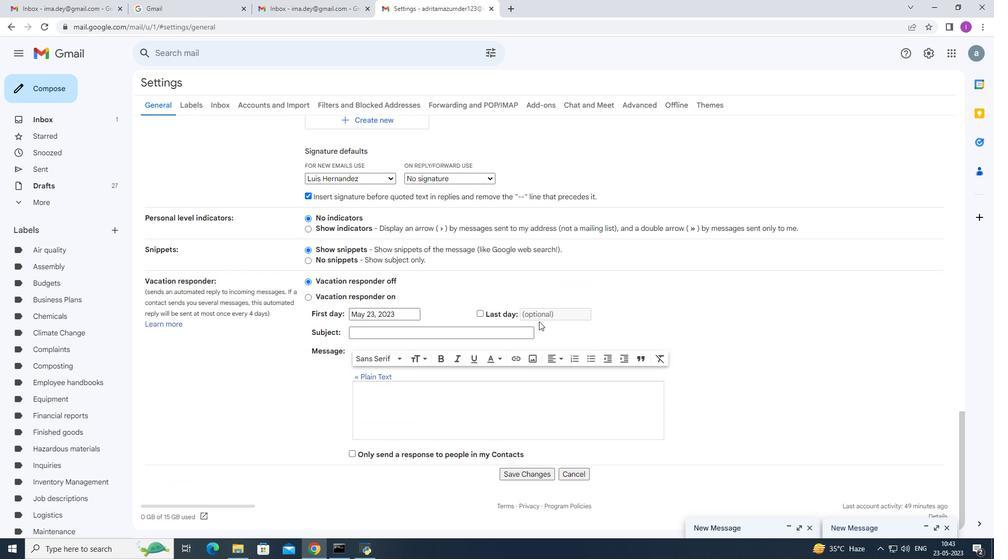 
Action: Mouse moved to (539, 327)
Screenshot: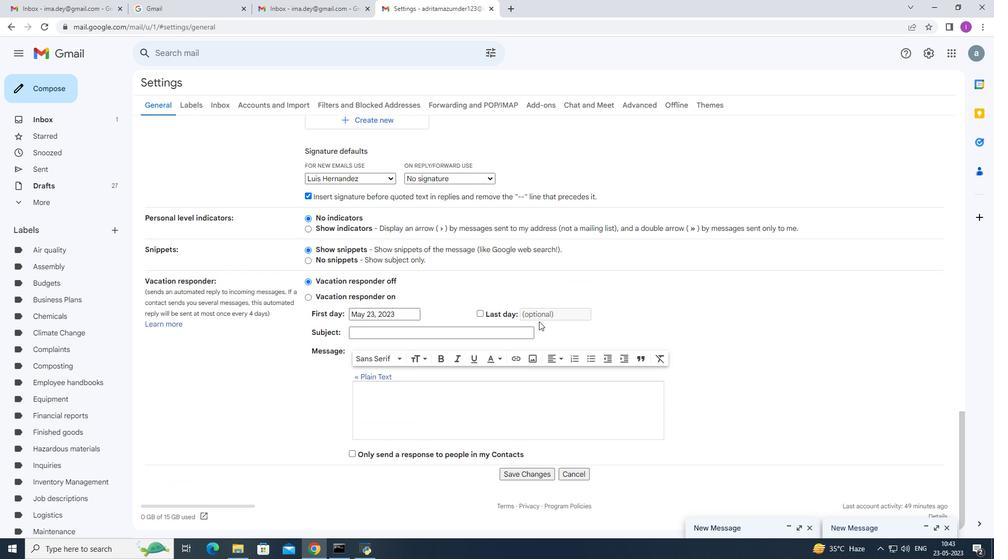 
Action: Mouse scrolled (539, 326) with delta (0, 0)
Screenshot: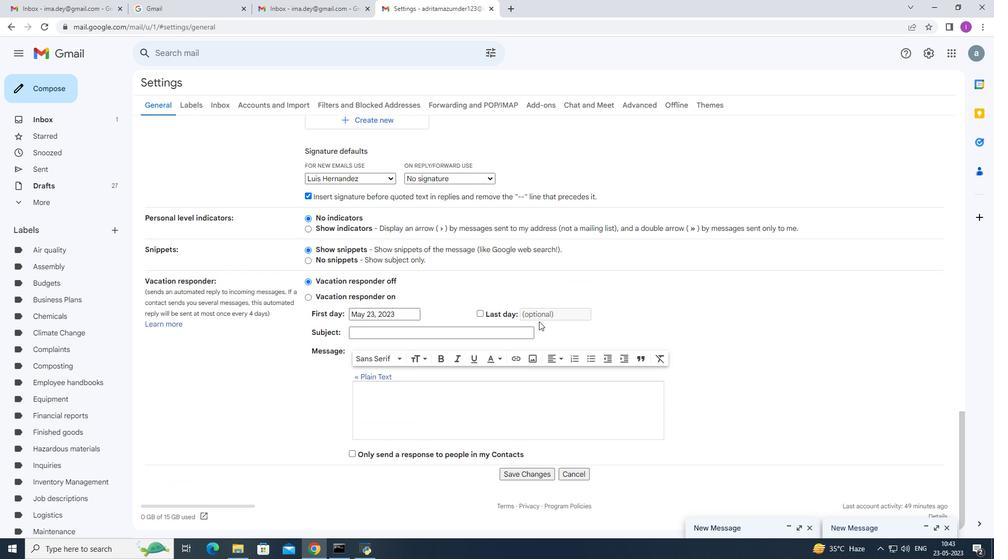 
Action: Mouse moved to (526, 474)
Screenshot: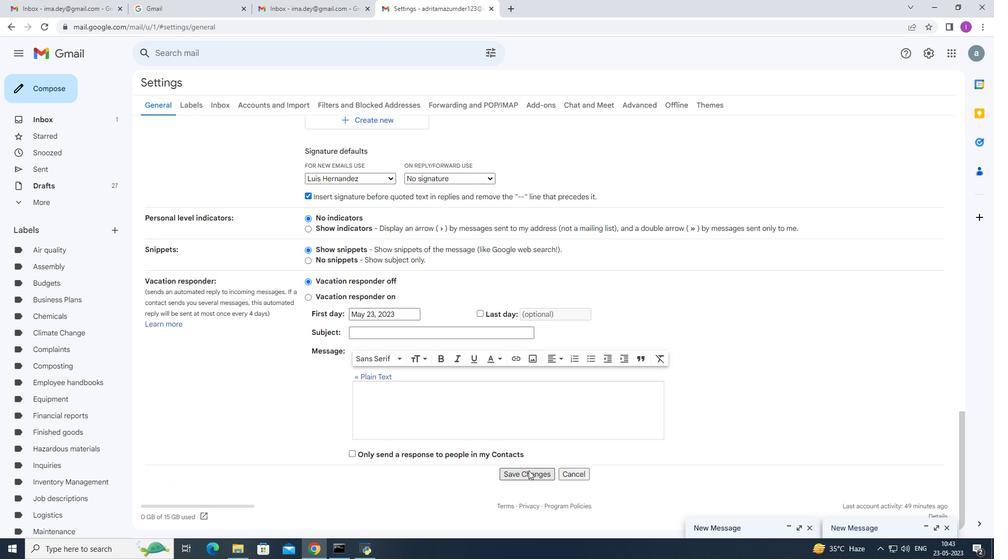 
Action: Mouse pressed left at (526, 474)
Screenshot: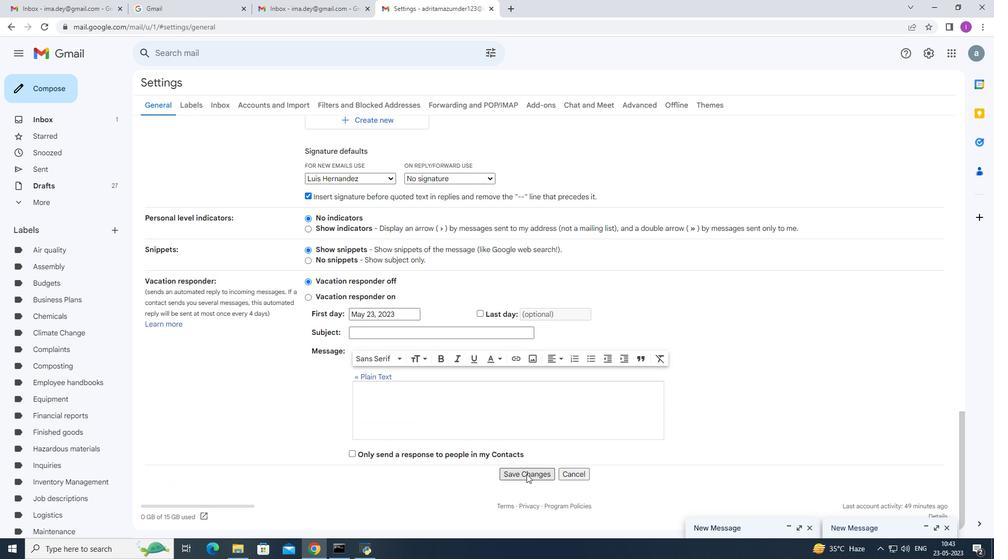 
Action: Mouse moved to (49, 91)
Screenshot: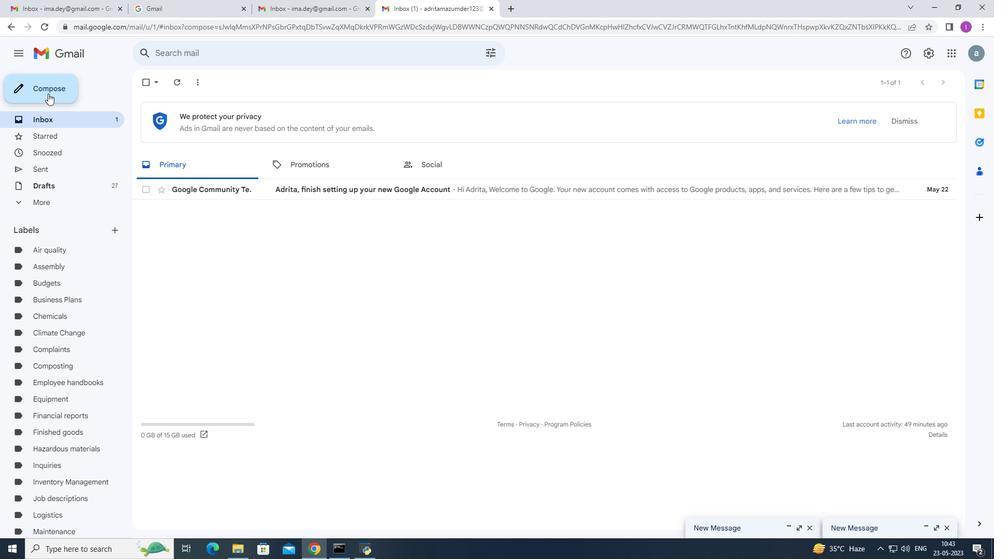 
Action: Mouse pressed left at (49, 91)
Screenshot: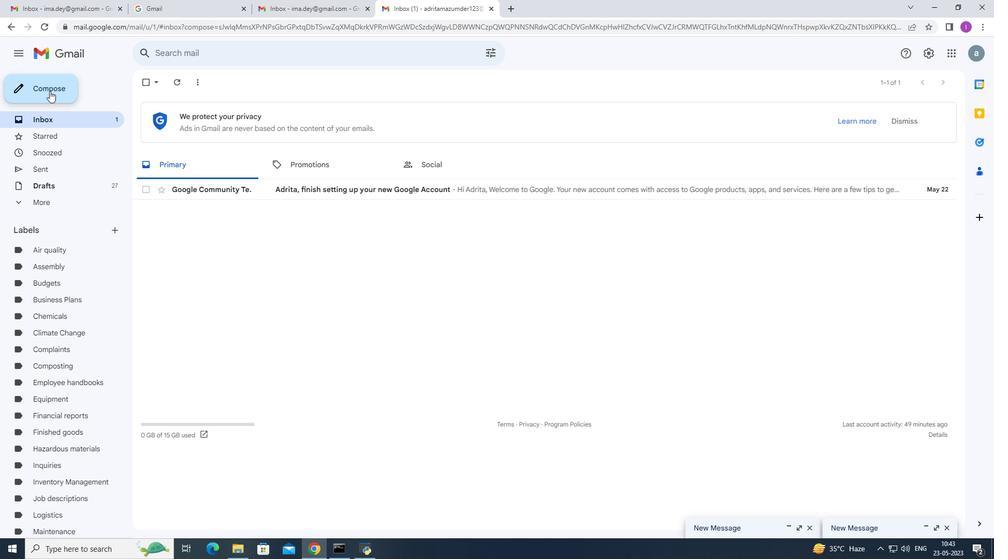 
Action: Mouse moved to (681, 253)
Screenshot: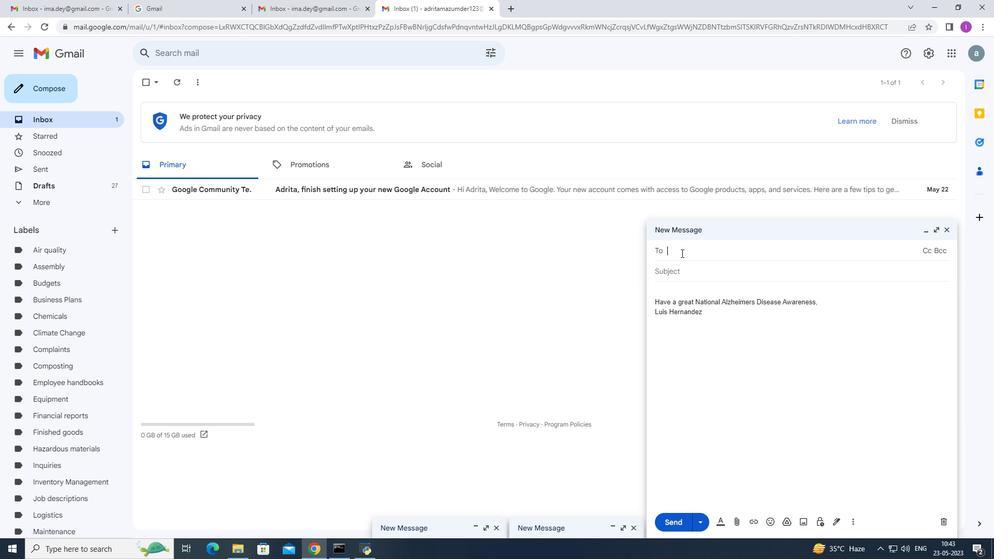 
Action: Key pressed s 1316, 489)
Screenshot: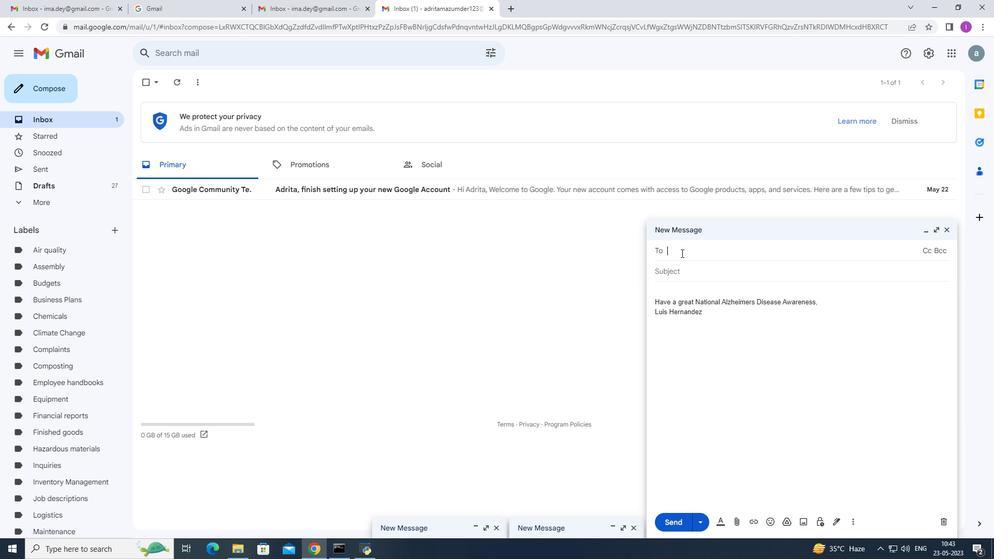 
Action: Mouse moved to (707, 270)
Screenshot: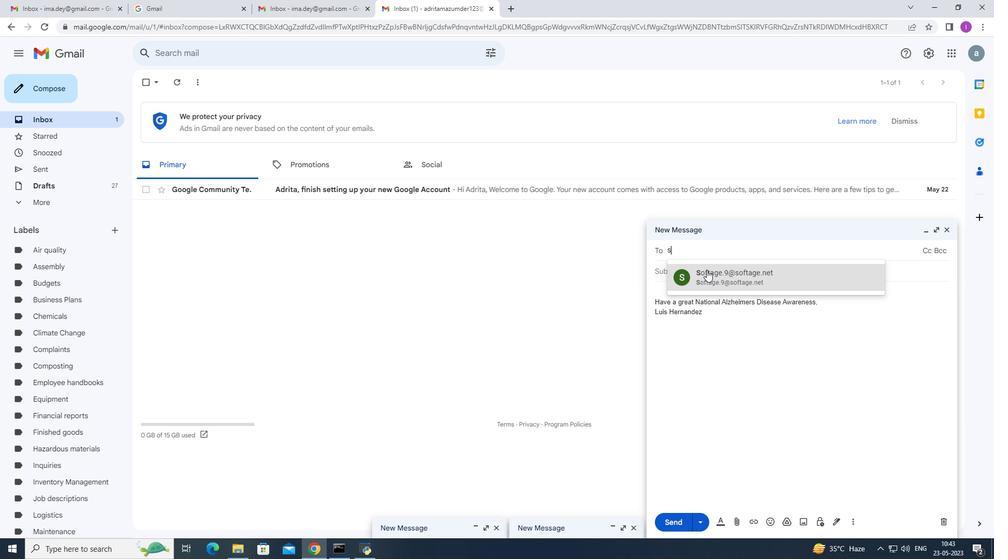 
Action: Mouse pressed left at (707, 270)
Screenshot: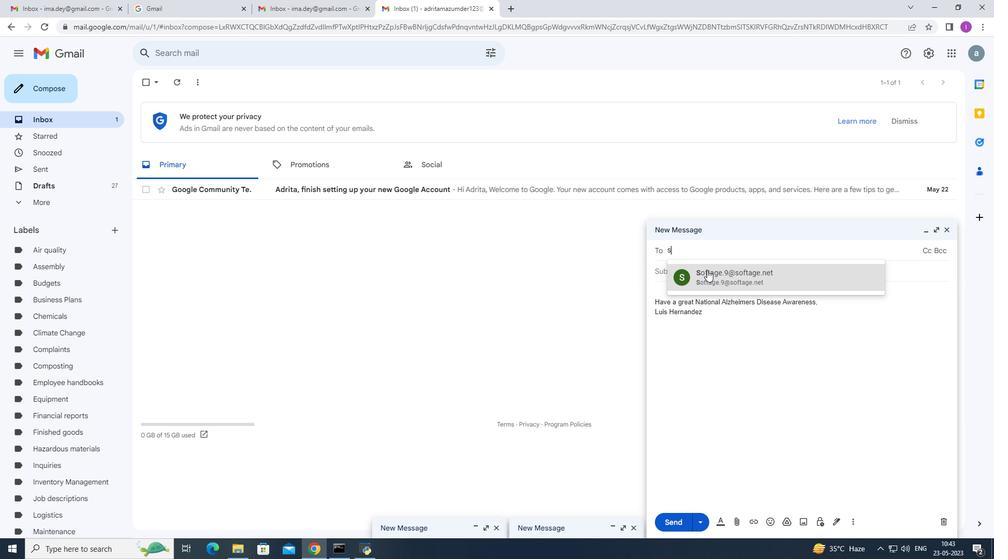
Action: Mouse moved to (853, 519)
Screenshot: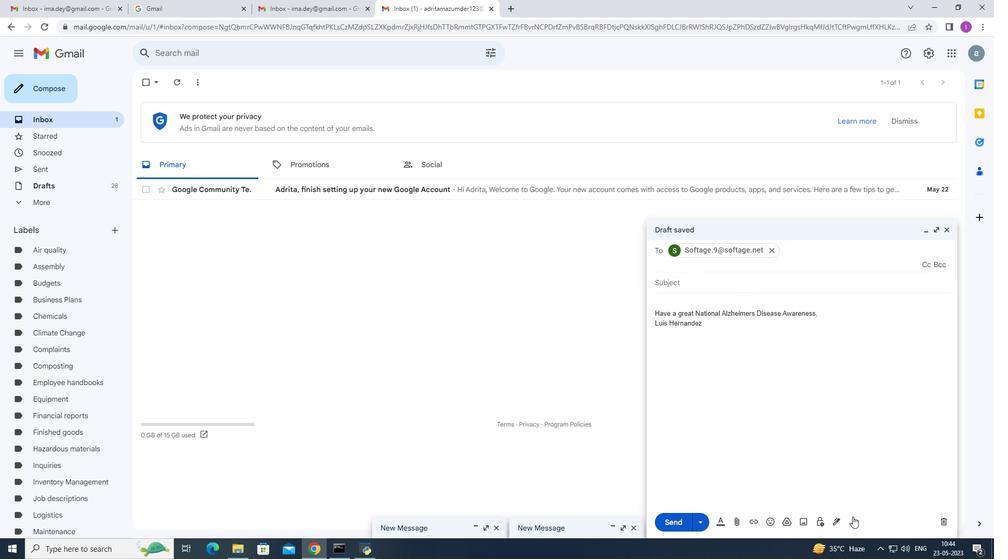 
Action: Mouse pressed left at (853, 519)
Screenshot: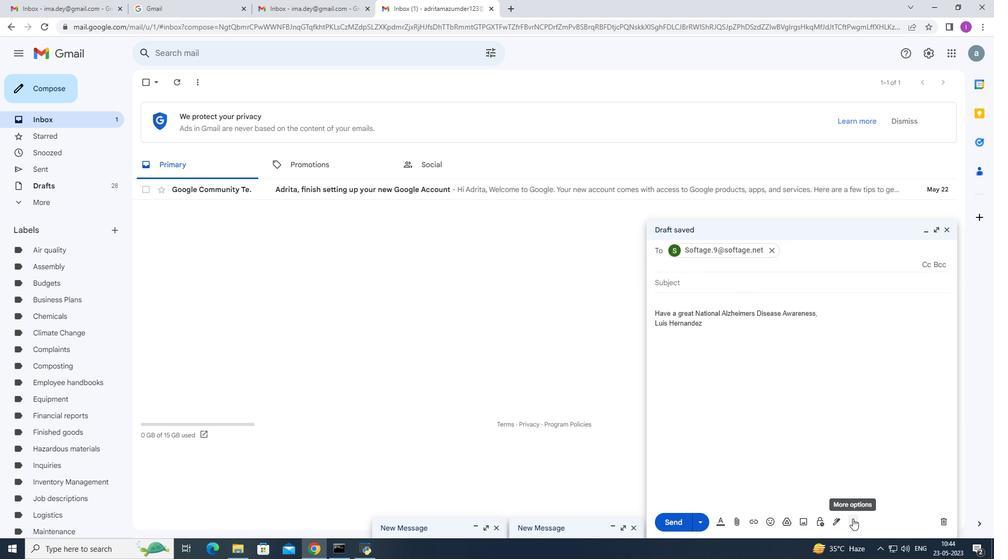 
Action: Mouse moved to (890, 425)
Screenshot: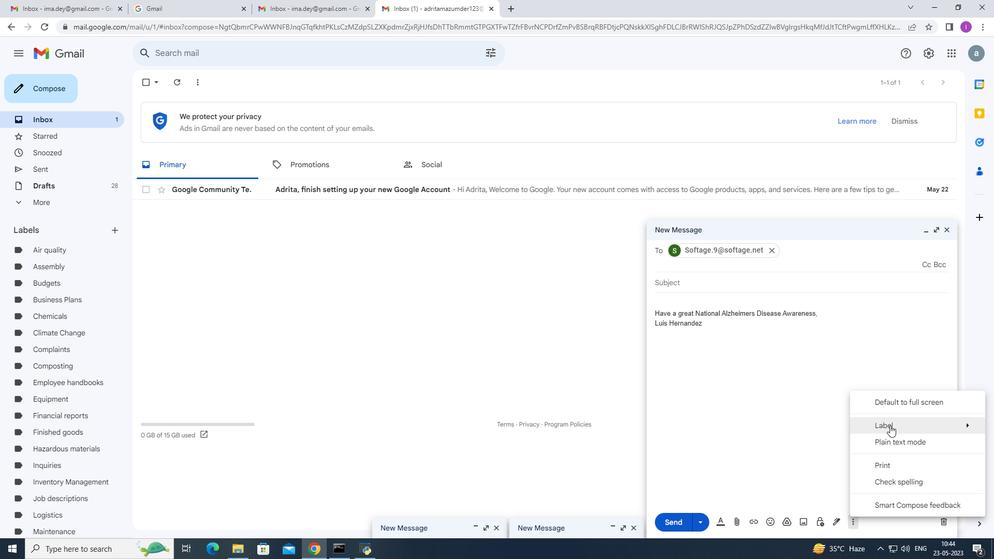 
Action: Mouse pressed left at (890, 425)
Screenshot: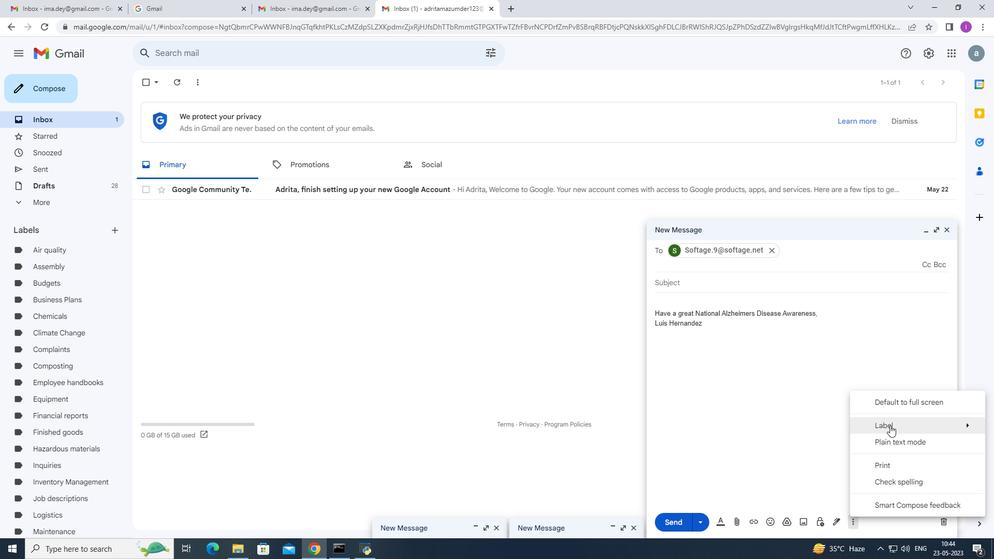 
Action: Mouse moved to (746, 222)
Screenshot: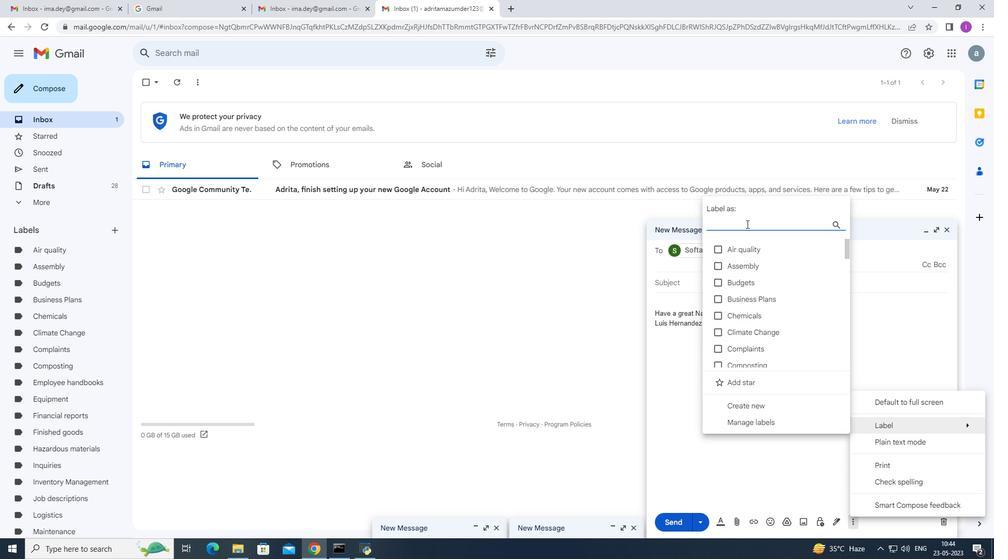 
Action: Mouse pressed left at (746, 222)
Screenshot: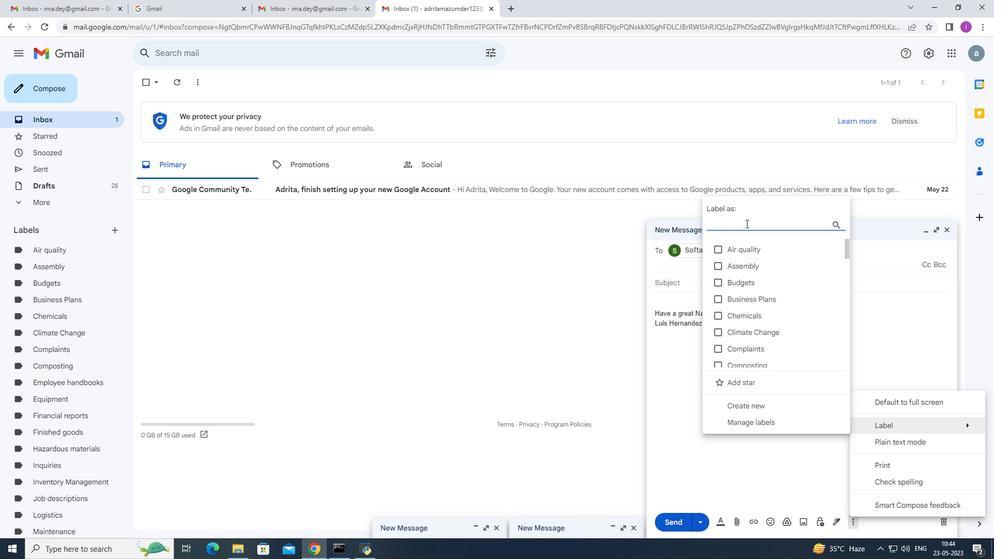 
Action: Key pressed <Key.shift><Key.shift>t<Key.backspace><Key.shift>Tax<Key.space>filings
Screenshot: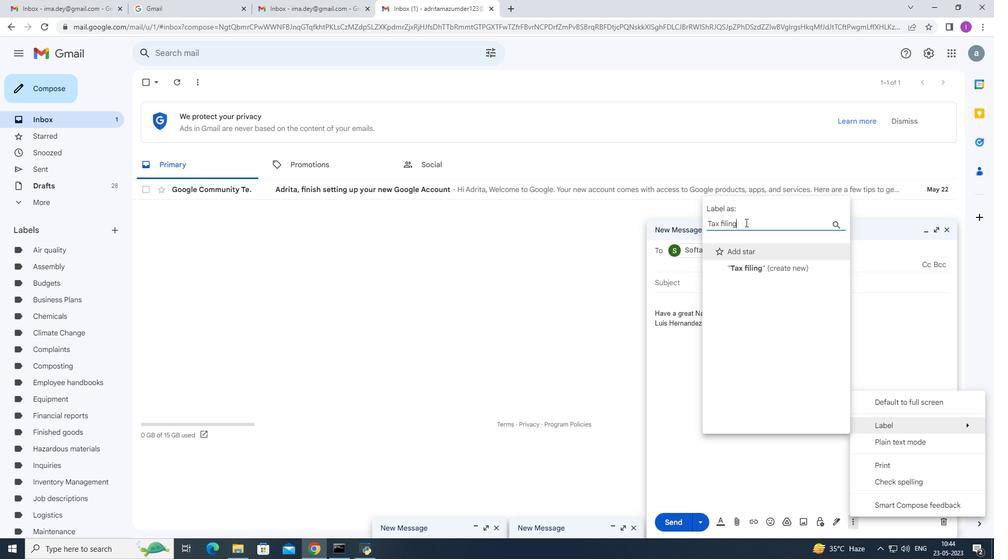 
Action: Mouse moved to (769, 264)
Screenshot: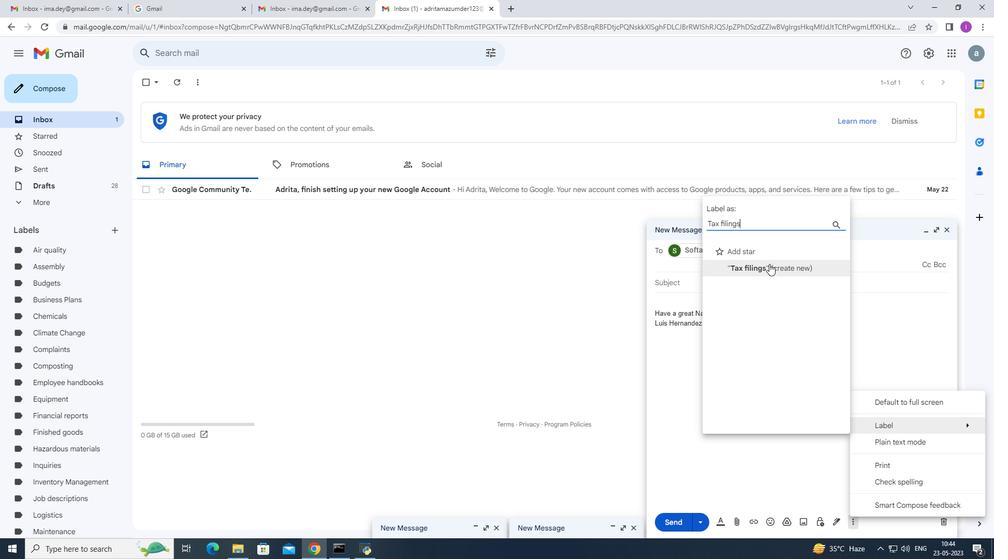 
Action: Mouse pressed left at (769, 264)
Screenshot: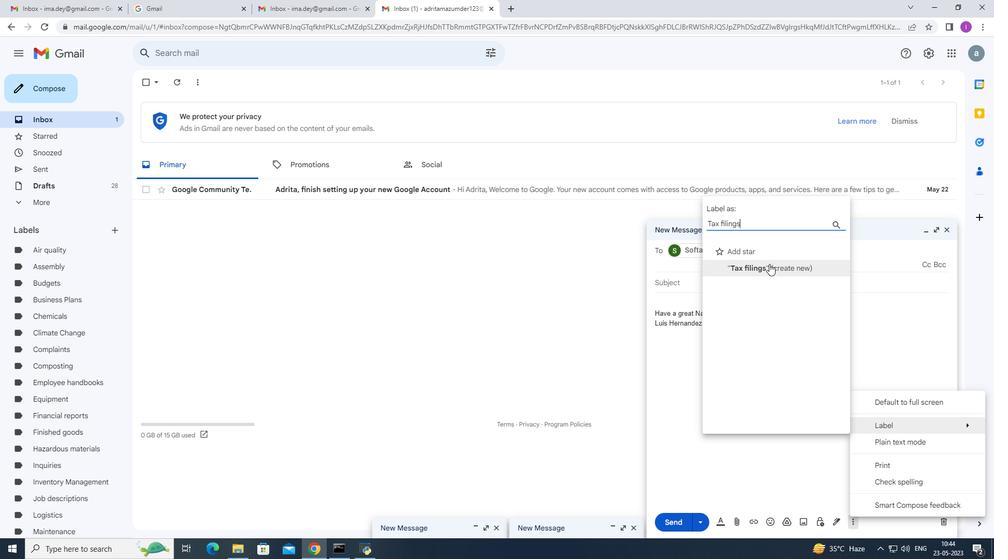 
Action: Mouse moved to (586, 331)
Screenshot: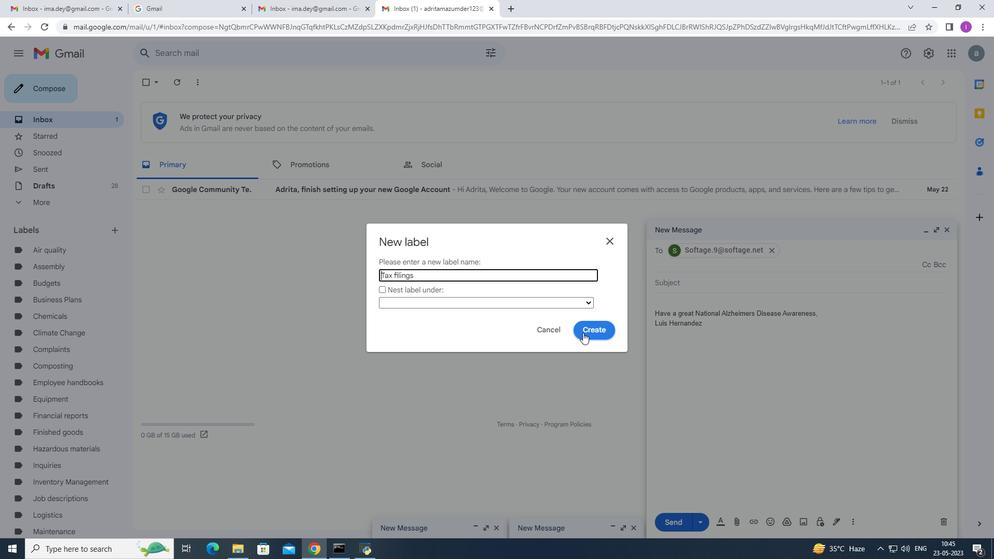 
Action: Mouse pressed left at (586, 331)
Screenshot: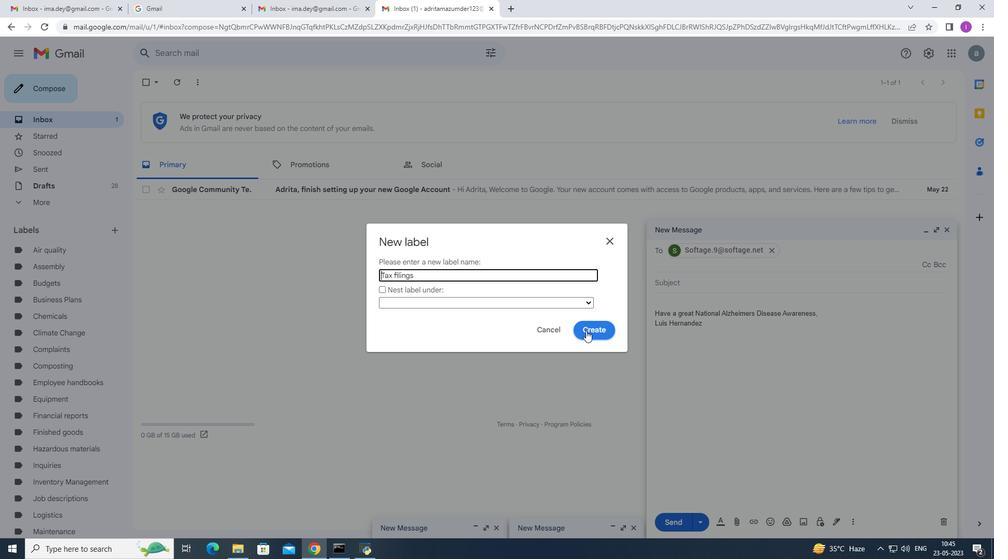 
Action: Mouse moved to (791, 354)
Screenshot: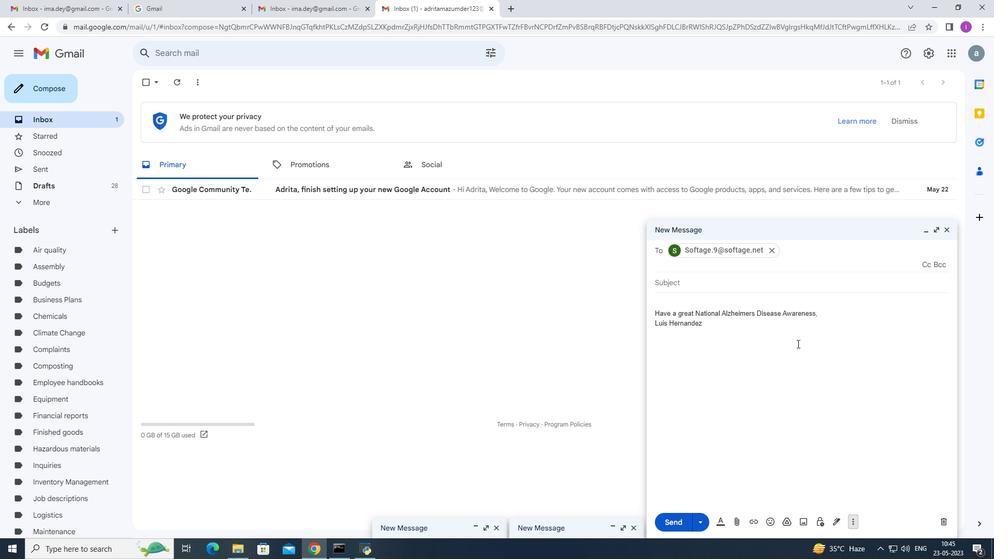 
Action: Mouse scrolled (791, 353) with delta (0, 0)
Screenshot: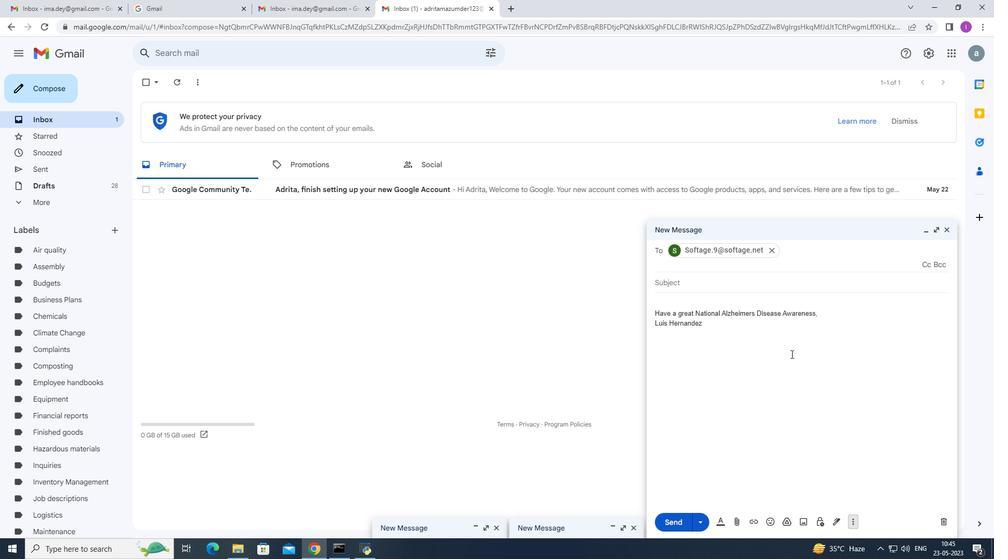 
Action: Mouse scrolled (791, 353) with delta (0, 0)
Screenshot: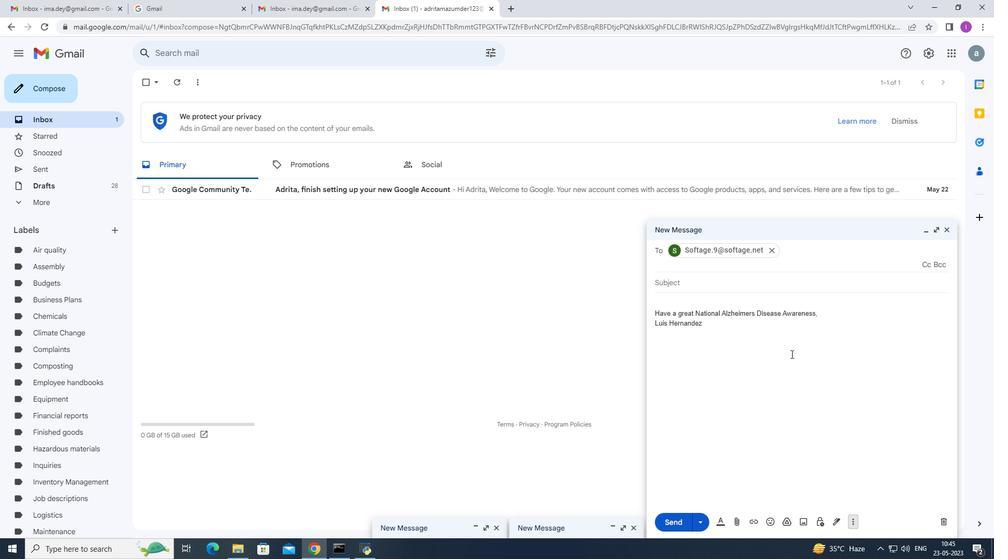 
Action: Mouse moved to (850, 519)
Screenshot: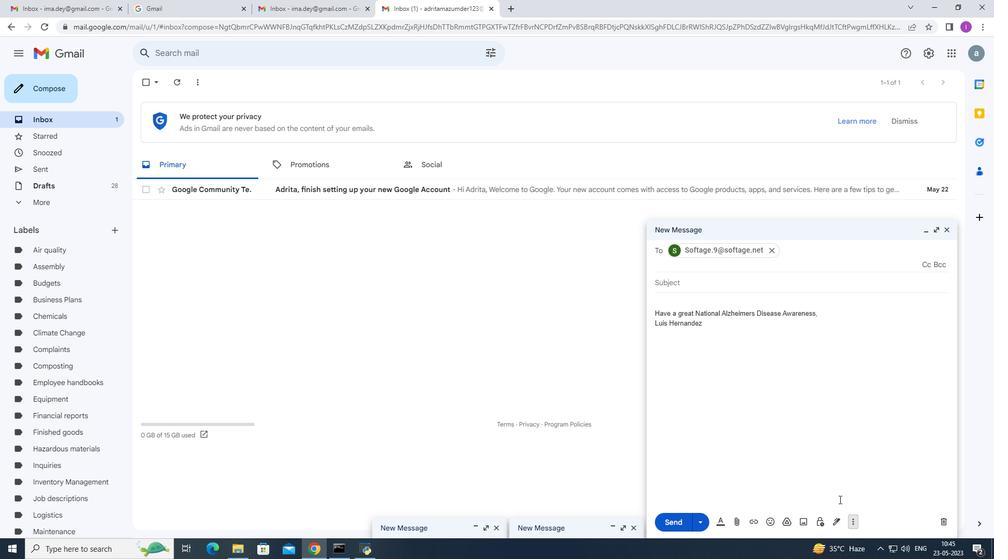 
Action: Mouse pressed left at (850, 519)
Screenshot: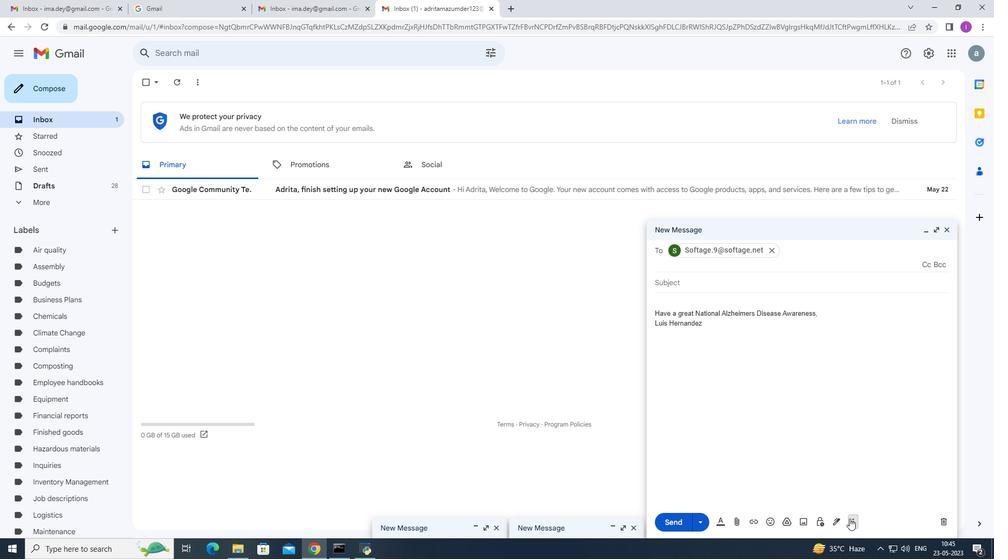 
Action: Mouse moved to (877, 430)
Screenshot: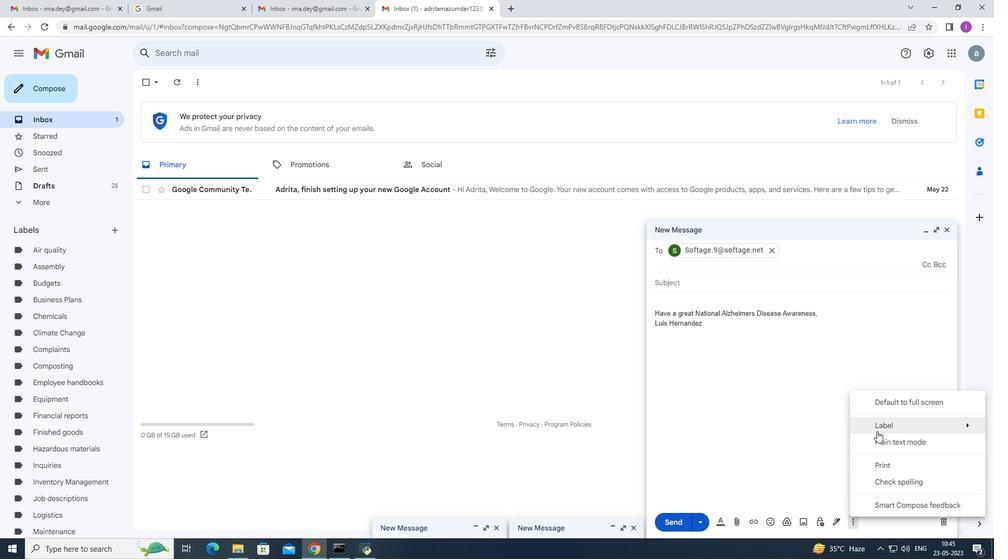 
Action: Mouse pressed left at (877, 430)
Screenshot: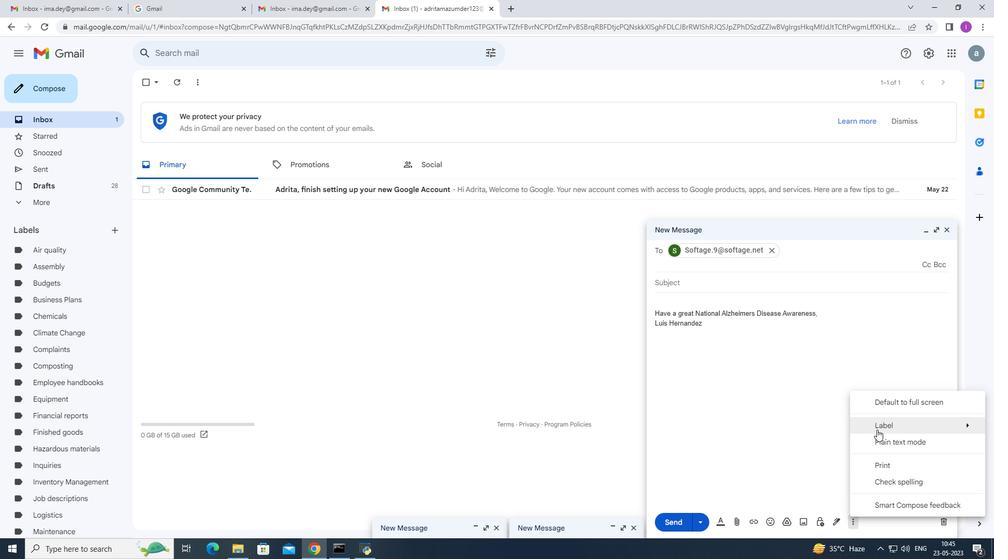 
Action: Mouse moved to (681, 422)
Screenshot: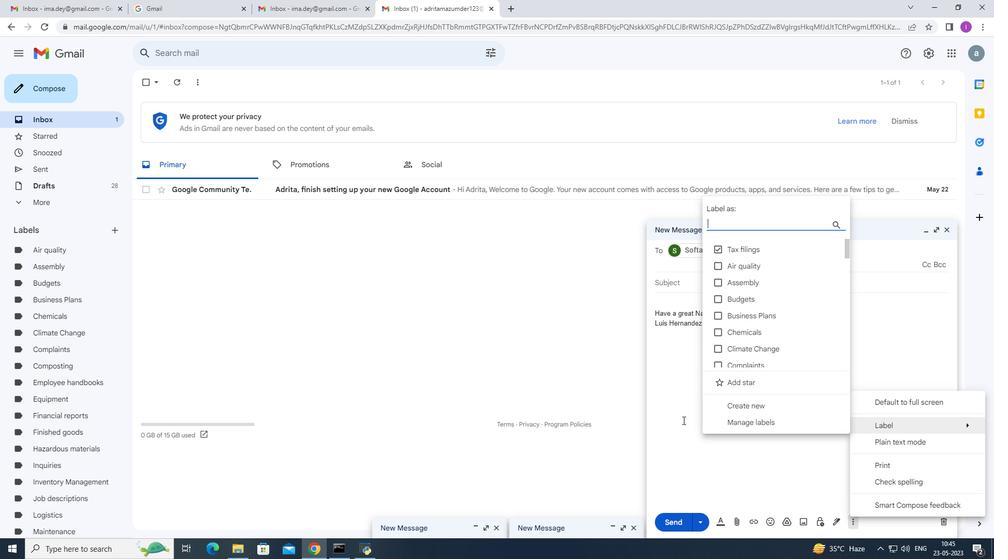 
Action: Mouse pressed left at (681, 422)
Screenshot: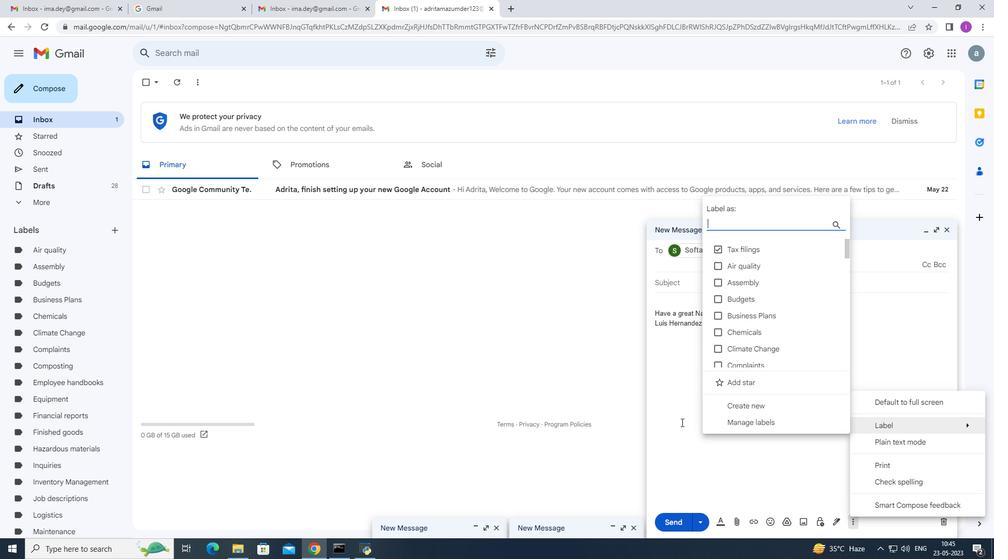 
Action: Mouse moved to (453, 340)
Screenshot: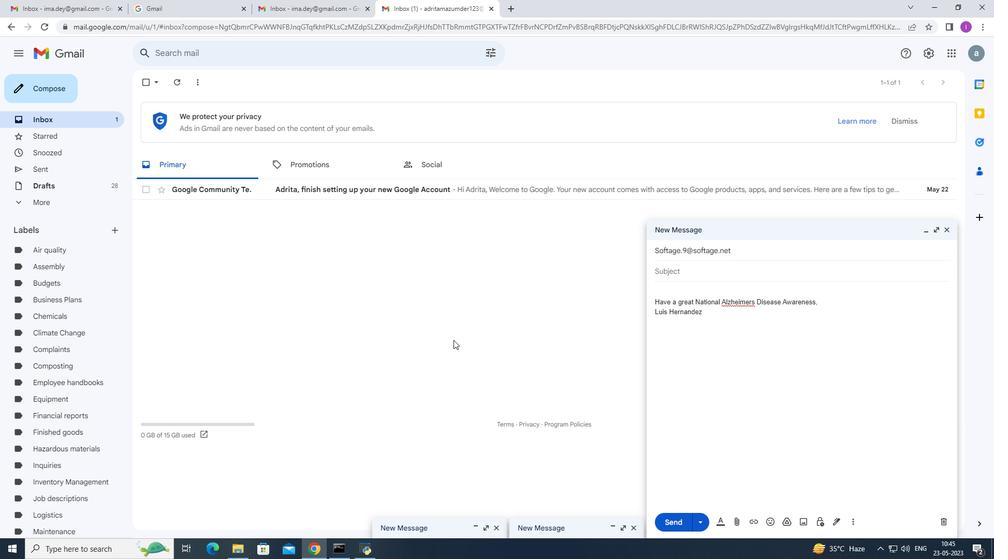 
